 Task: Look for space in Vecsés, Hungary from 6th September, 2023 to 10th September, 2023 for 1 adult in price range Rs.9000 to Rs.17000. Place can be private room with 1  bedroom having 1 bed and 1 bathroom. Property type can be house, flat, guest house, hotel. Booking option can be shelf check-in. Required host language is English.
Action: Mouse moved to (526, 95)
Screenshot: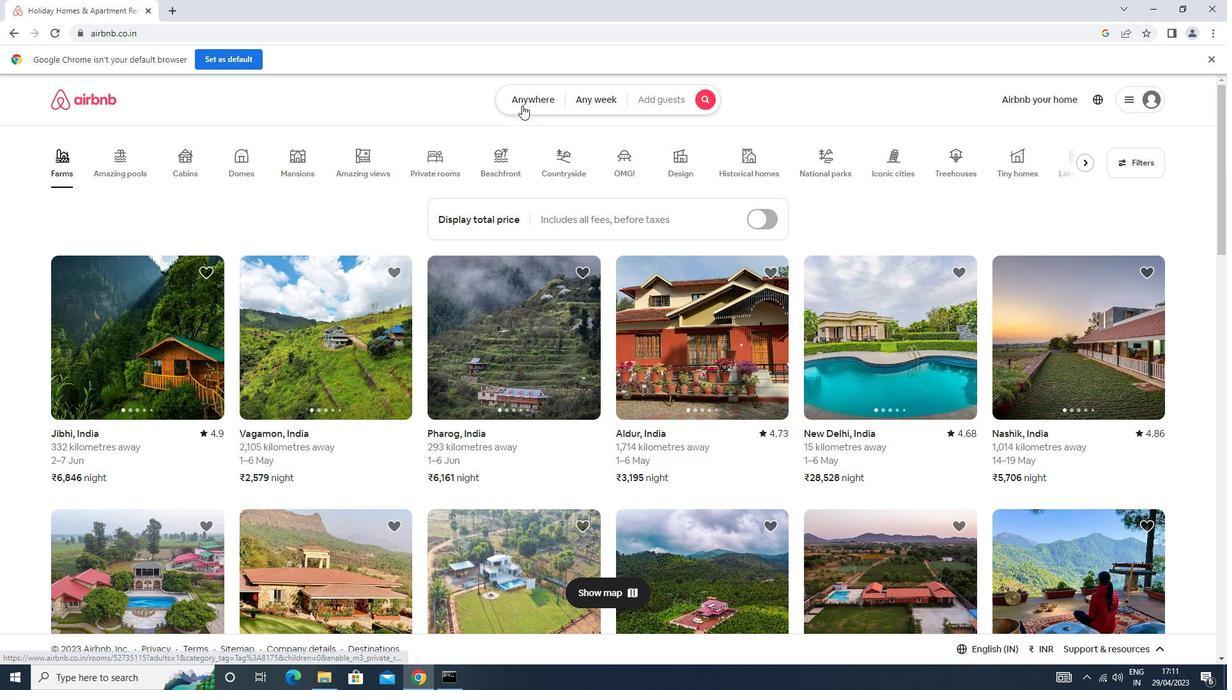 
Action: Mouse pressed left at (526, 95)
Screenshot: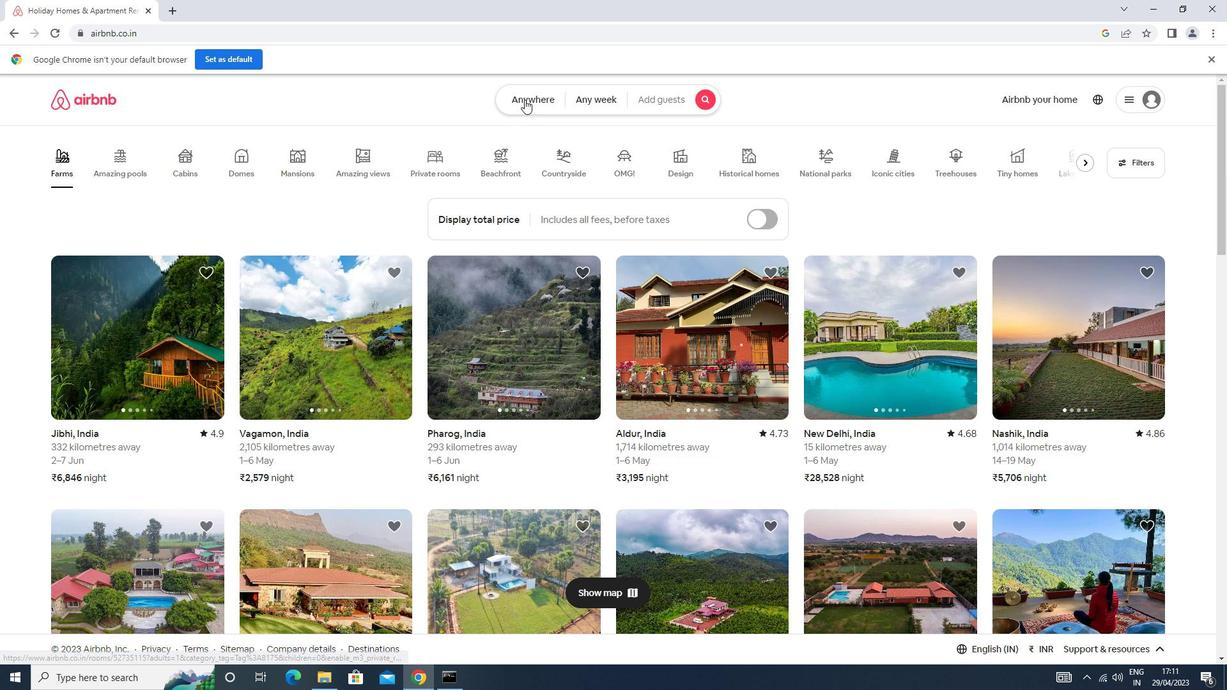
Action: Mouse moved to (496, 155)
Screenshot: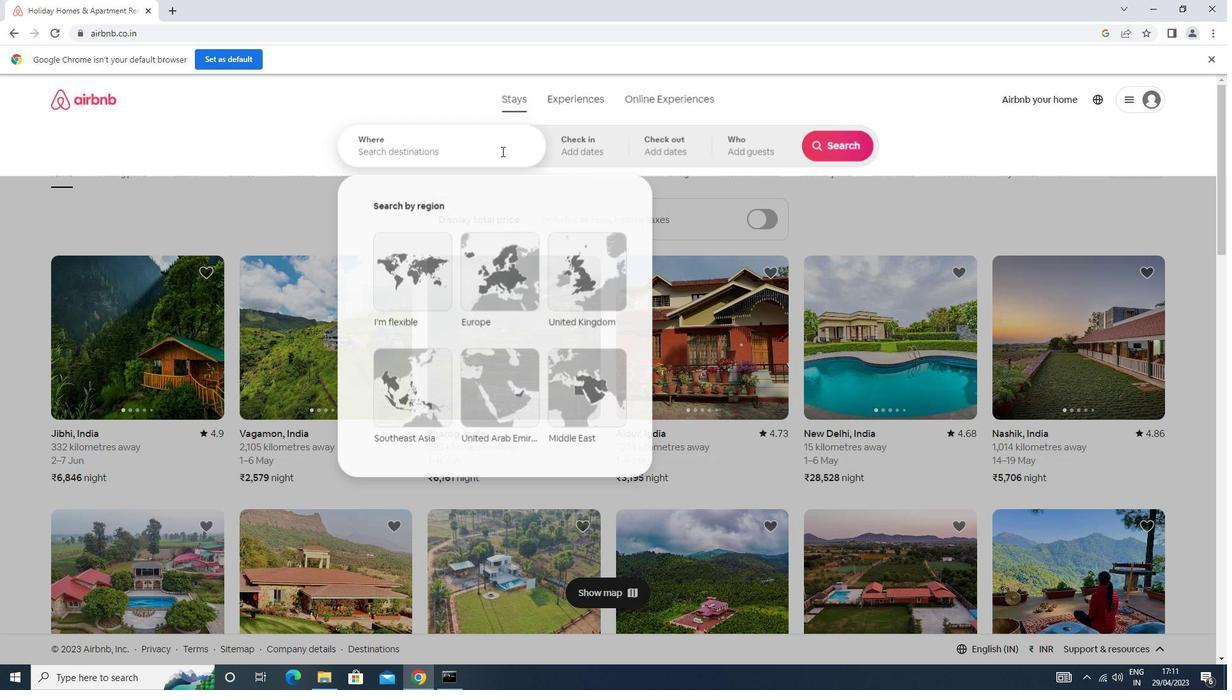 
Action: Mouse pressed left at (496, 155)
Screenshot: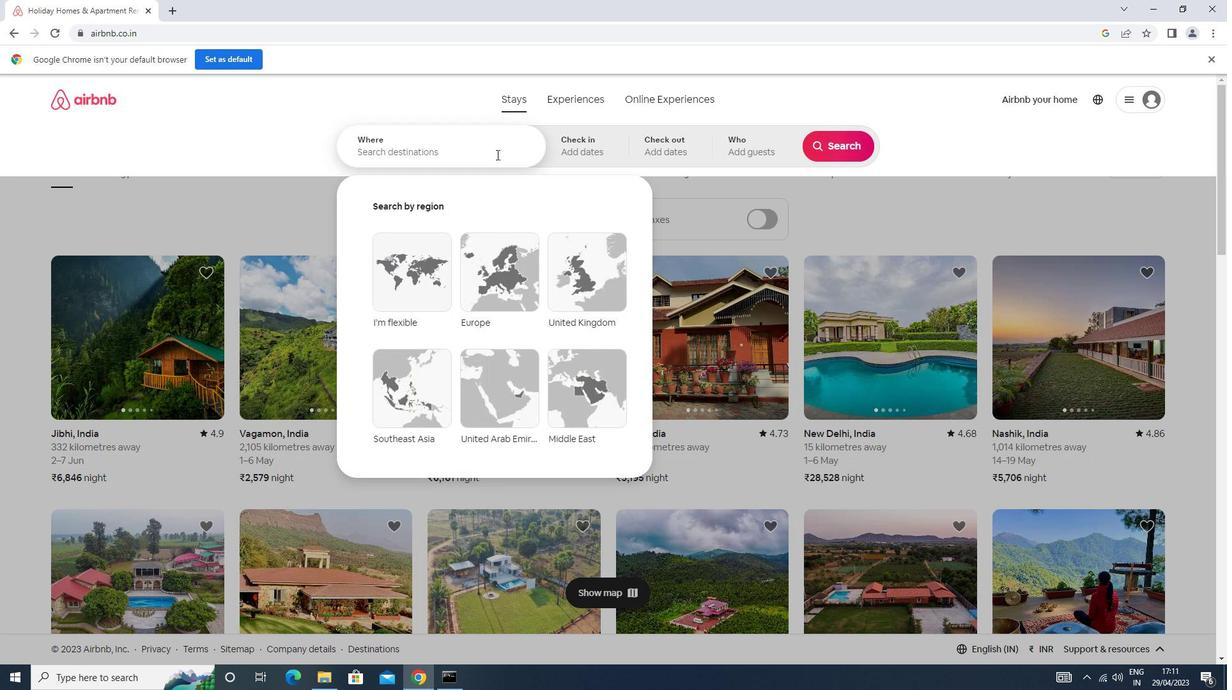 
Action: Key pressed vecses<Key.enter>
Screenshot: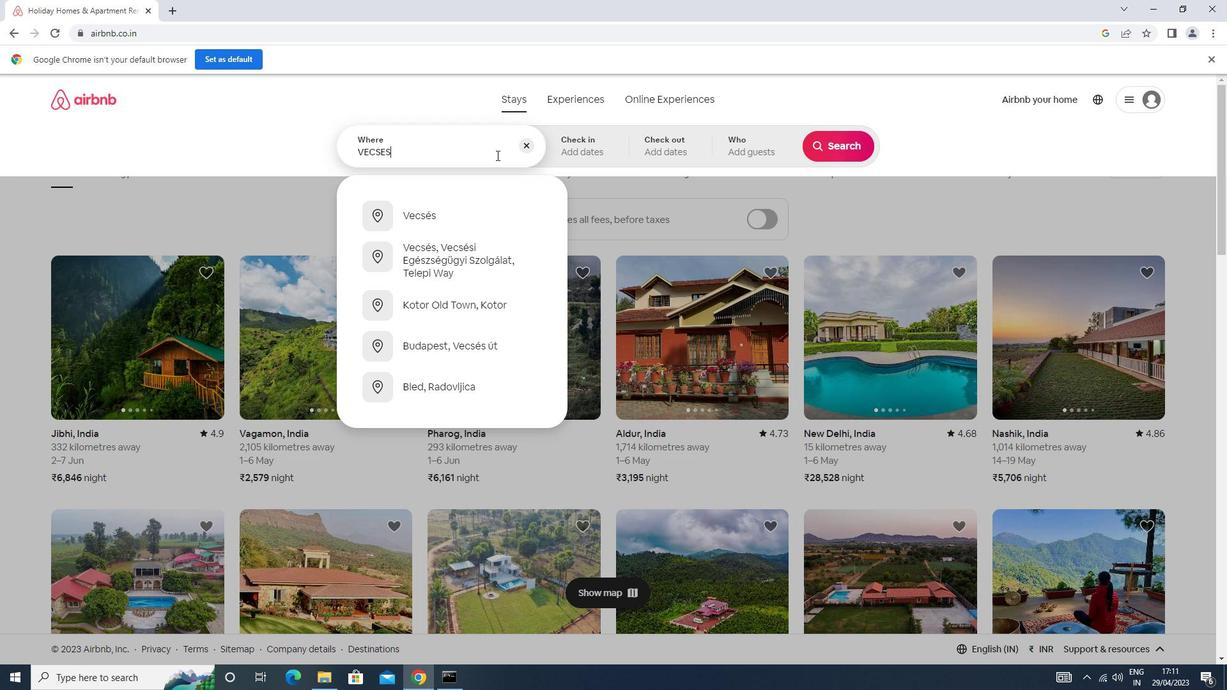
Action: Mouse moved to (838, 242)
Screenshot: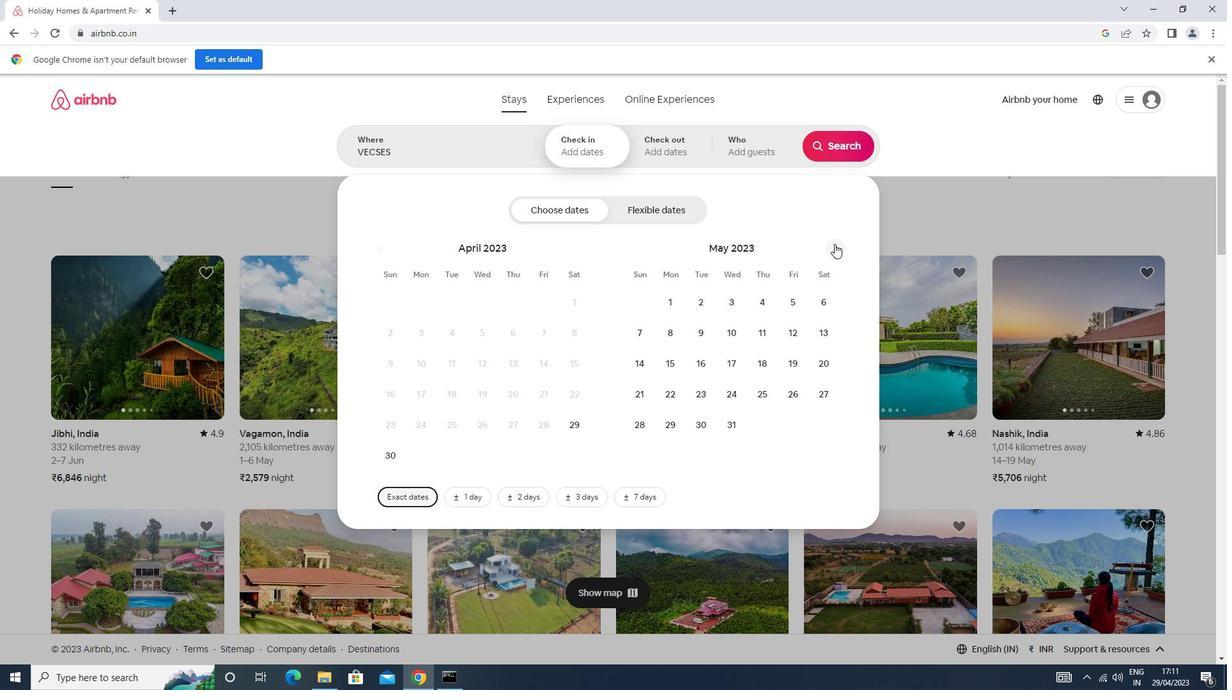 
Action: Mouse pressed left at (838, 242)
Screenshot: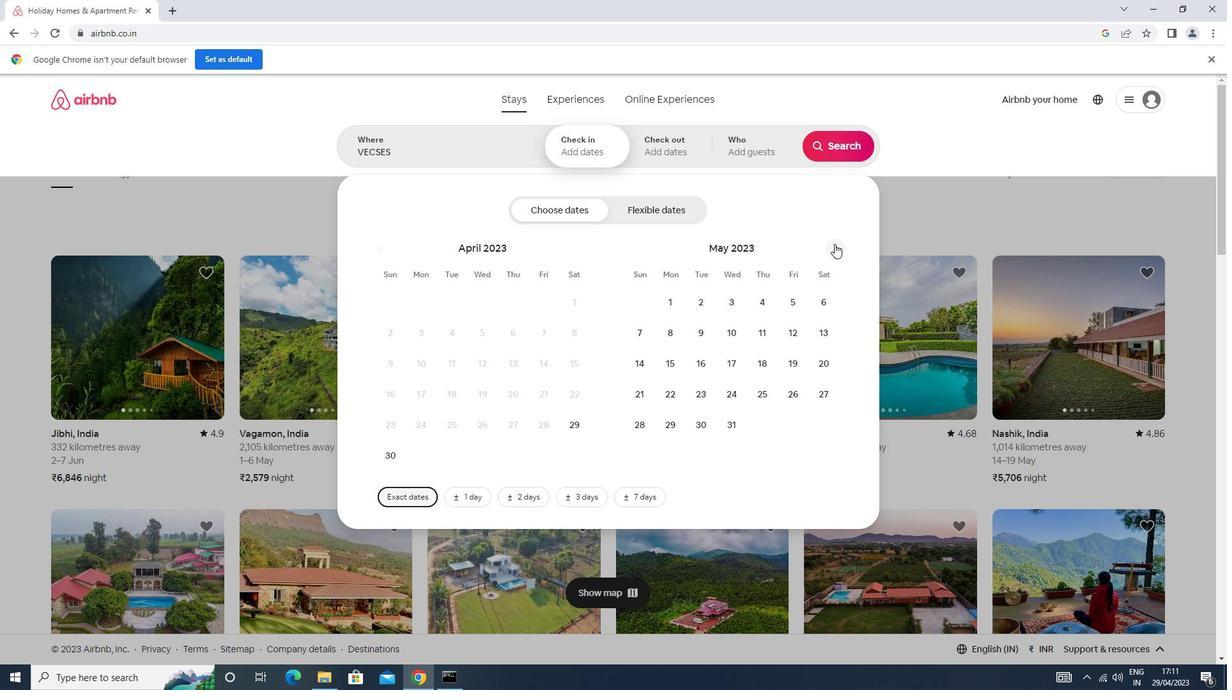 
Action: Mouse moved to (838, 242)
Screenshot: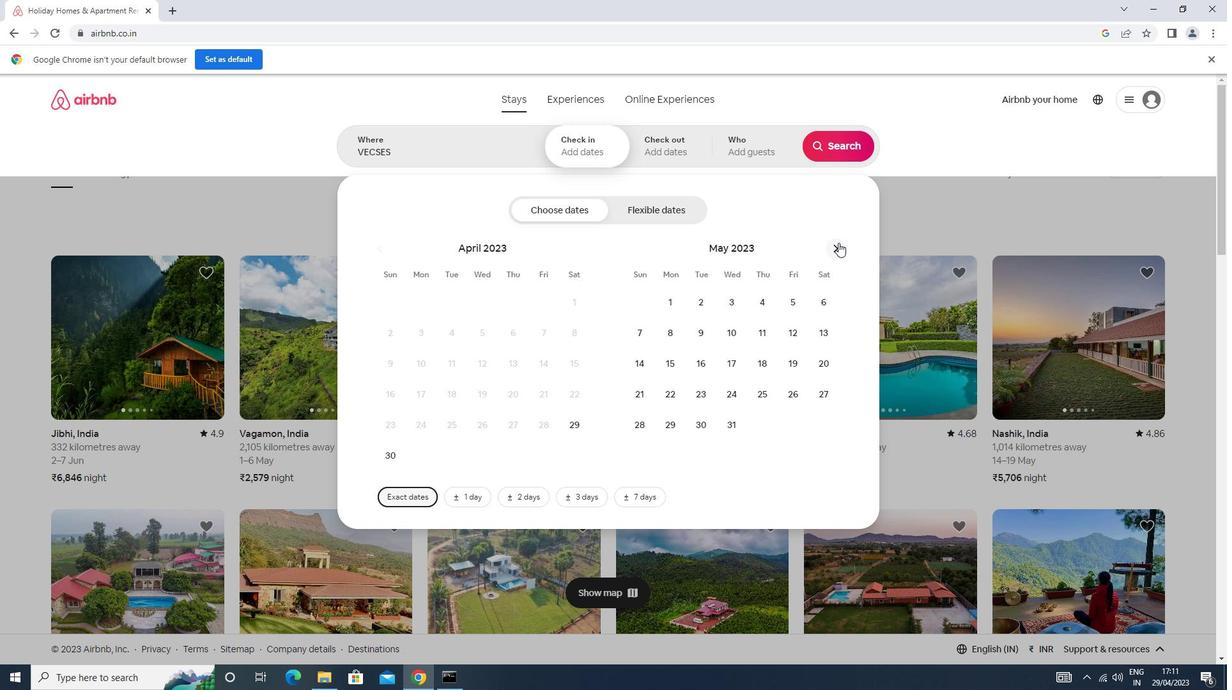 
Action: Mouse pressed left at (838, 242)
Screenshot: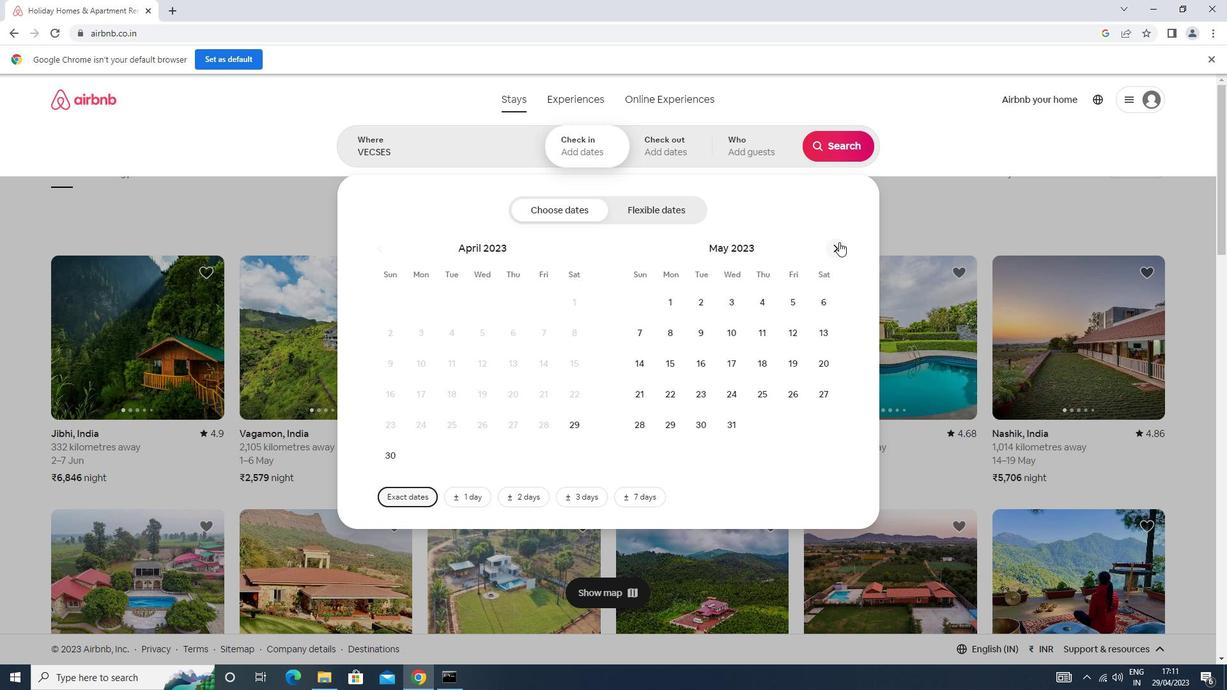 
Action: Mouse moved to (837, 242)
Screenshot: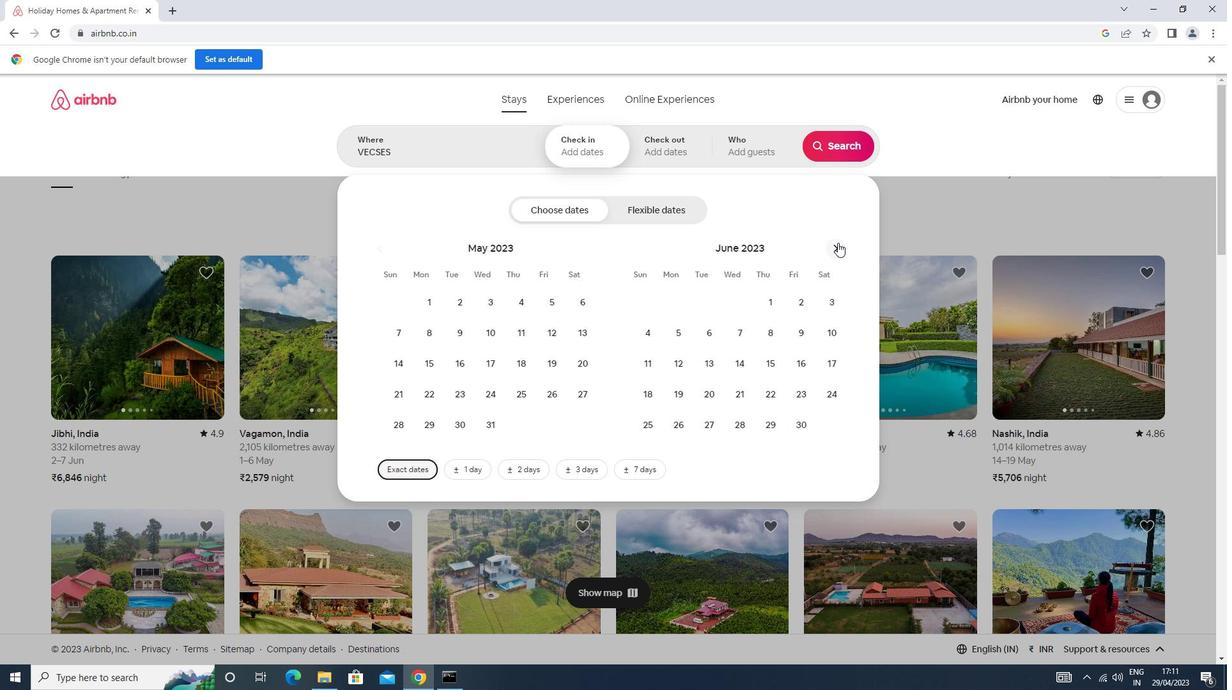 
Action: Mouse pressed left at (837, 242)
Screenshot: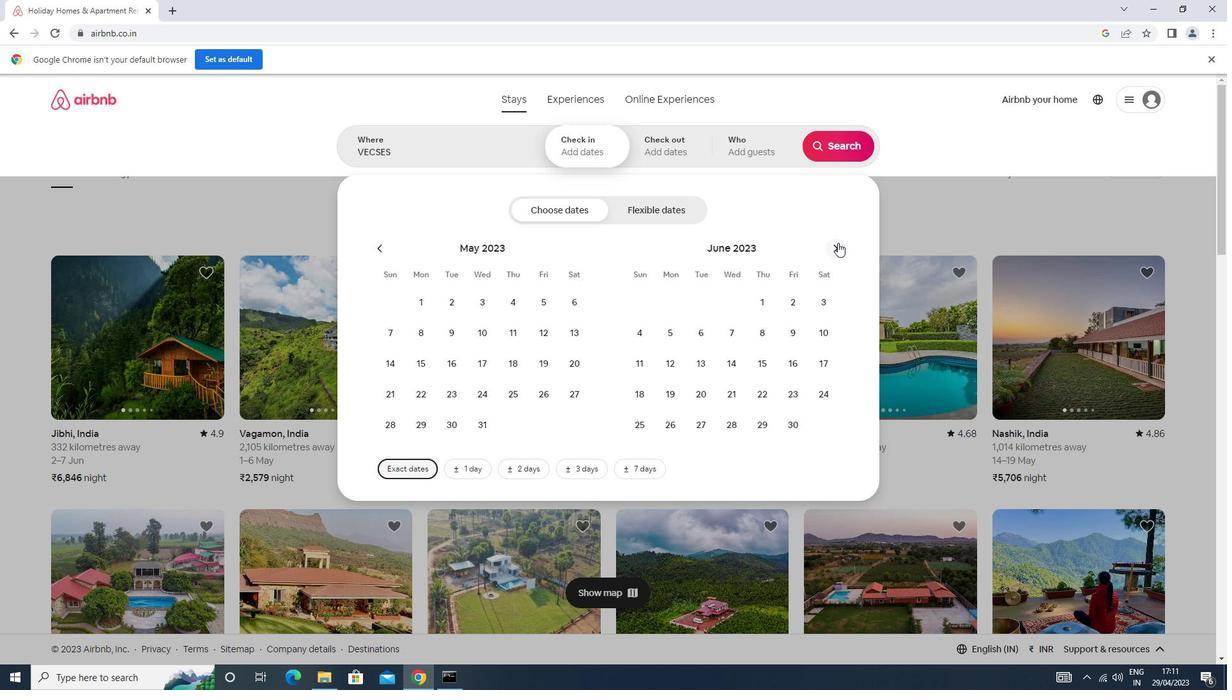 
Action: Mouse pressed left at (837, 242)
Screenshot: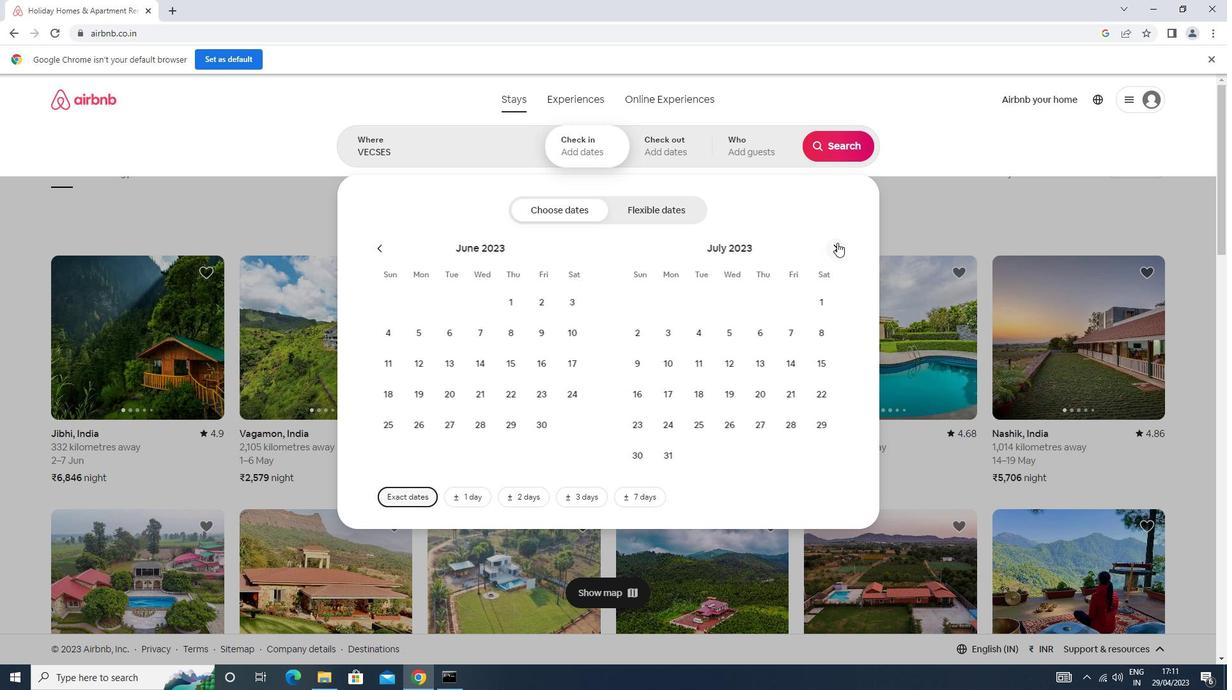 
Action: Mouse moved to (733, 331)
Screenshot: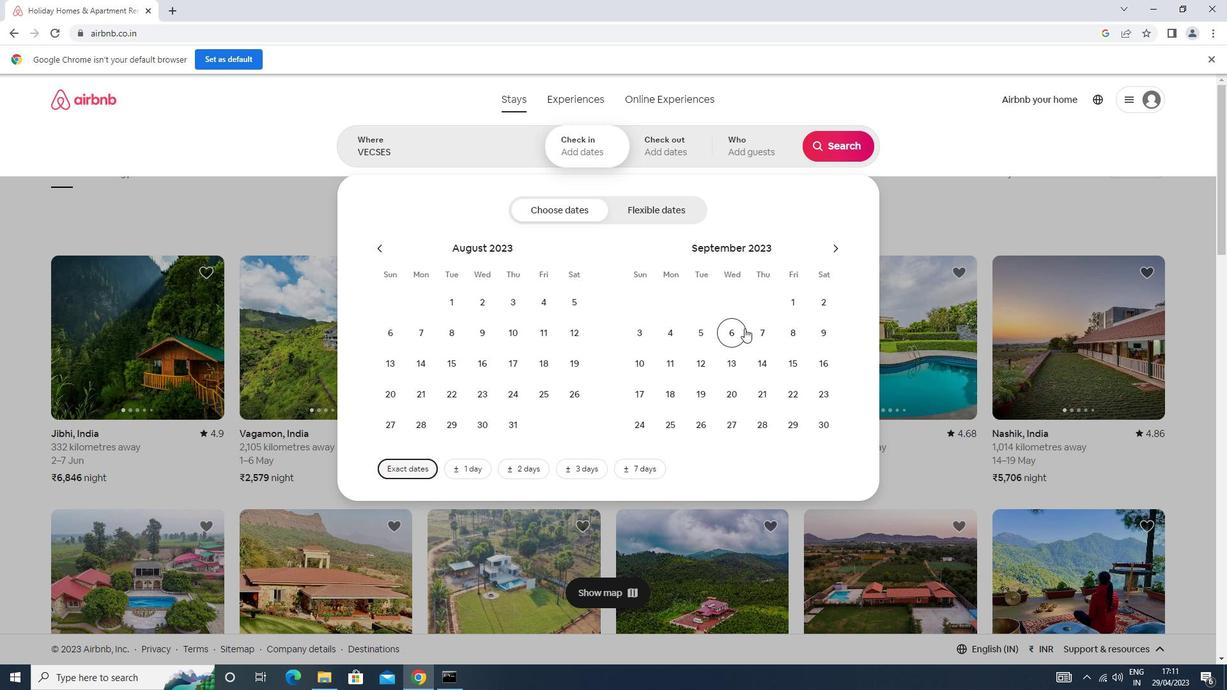 
Action: Mouse pressed left at (733, 331)
Screenshot: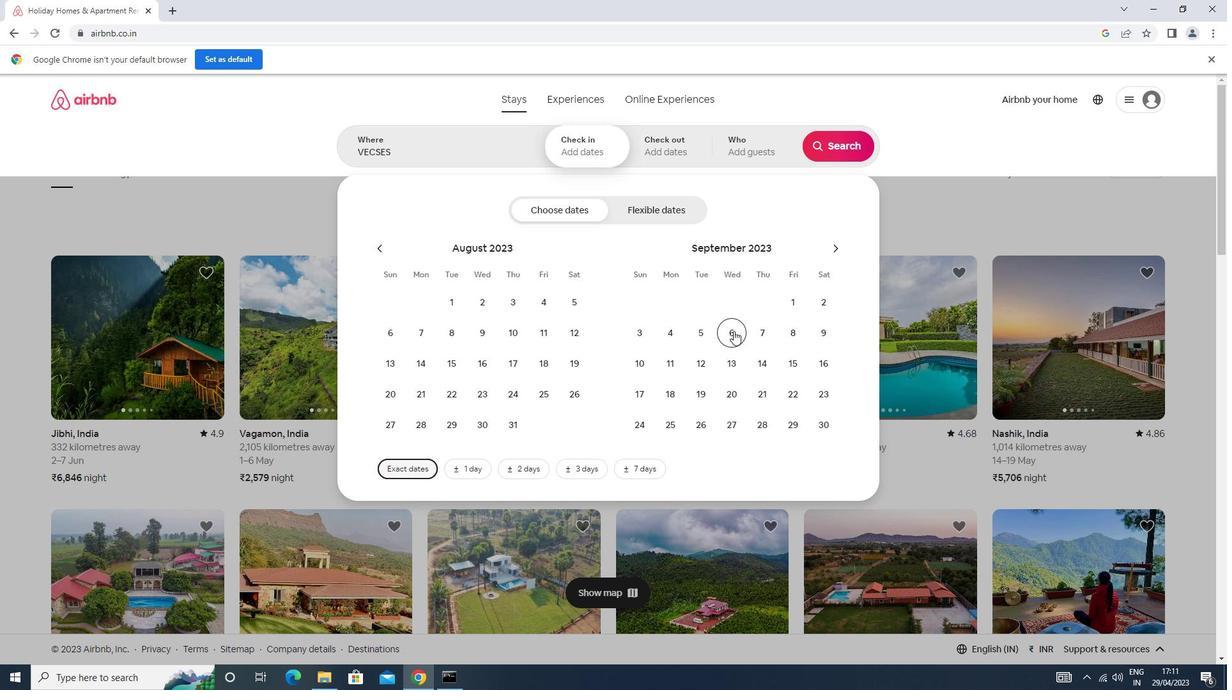 
Action: Mouse moved to (648, 364)
Screenshot: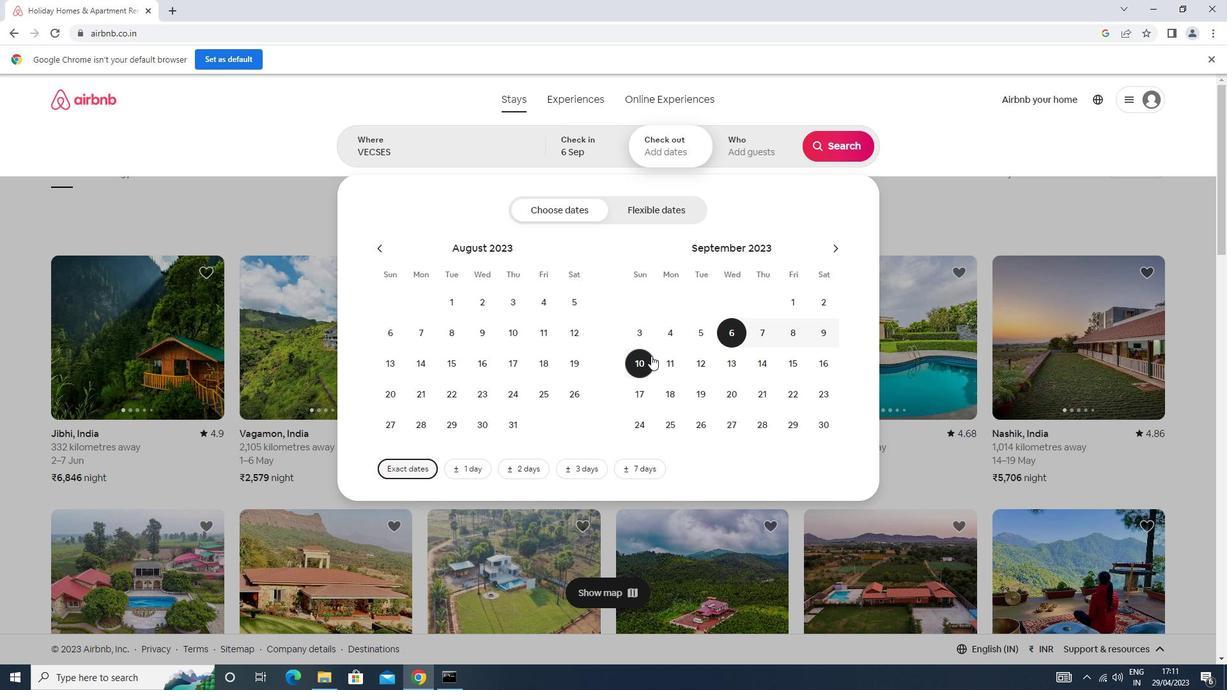 
Action: Mouse pressed left at (648, 364)
Screenshot: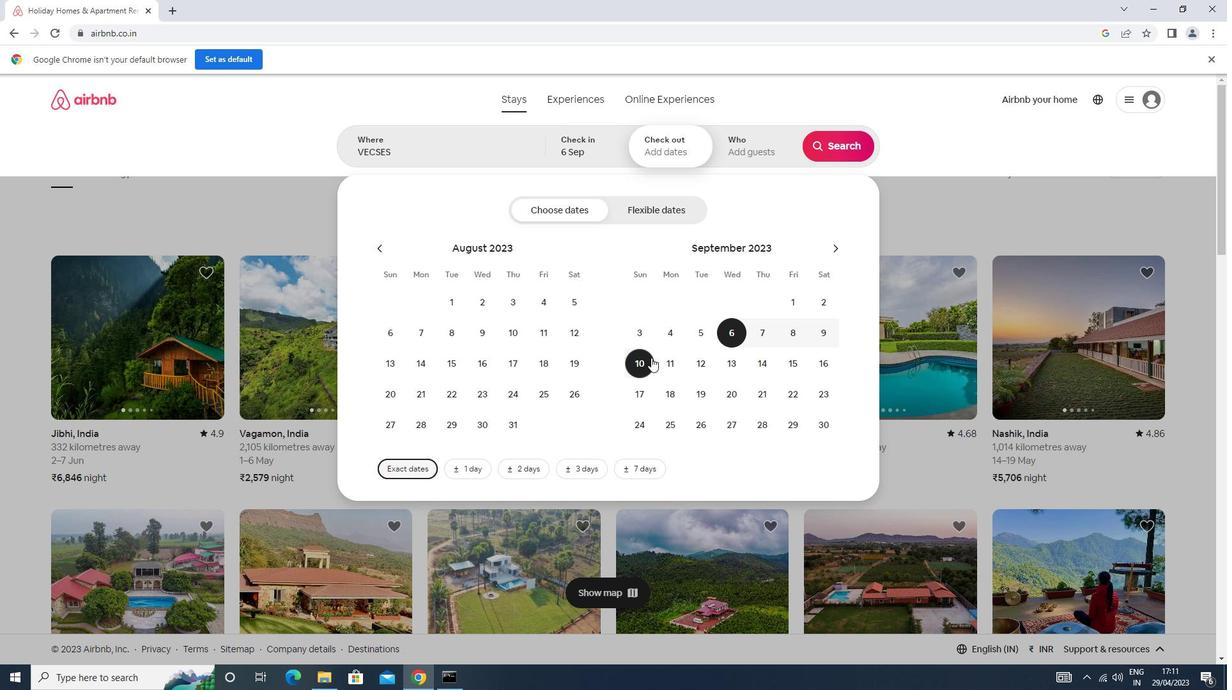 
Action: Mouse moved to (741, 153)
Screenshot: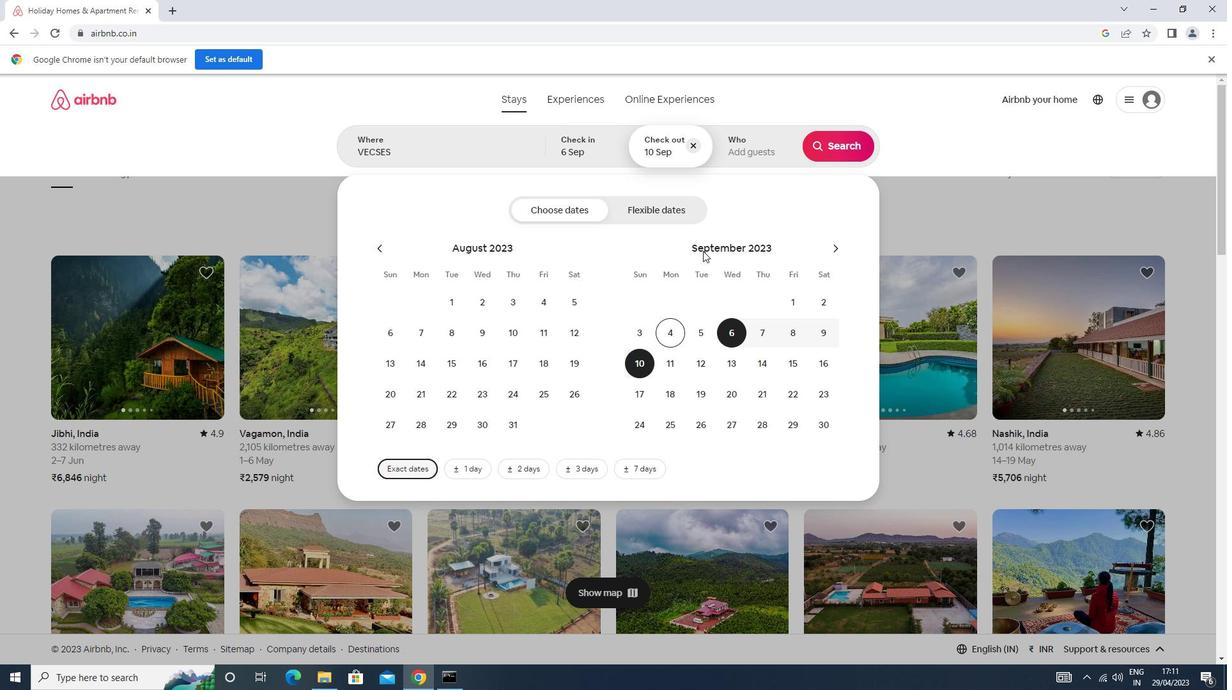 
Action: Mouse pressed left at (741, 153)
Screenshot: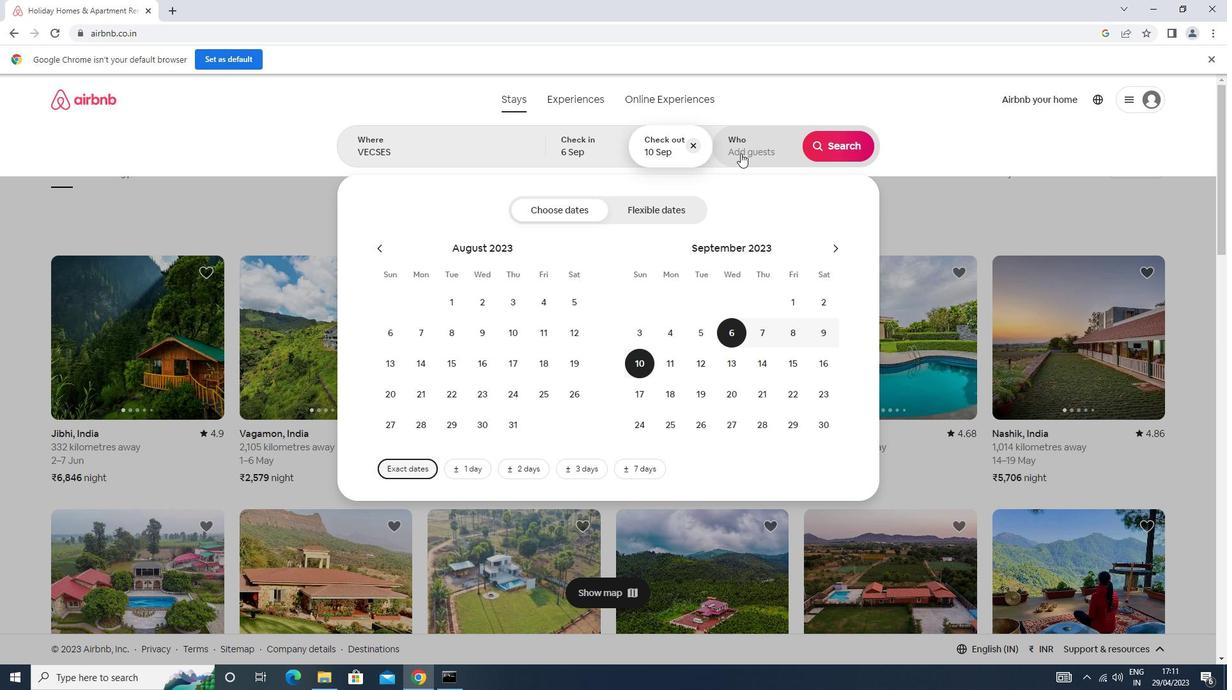 
Action: Mouse moved to (841, 210)
Screenshot: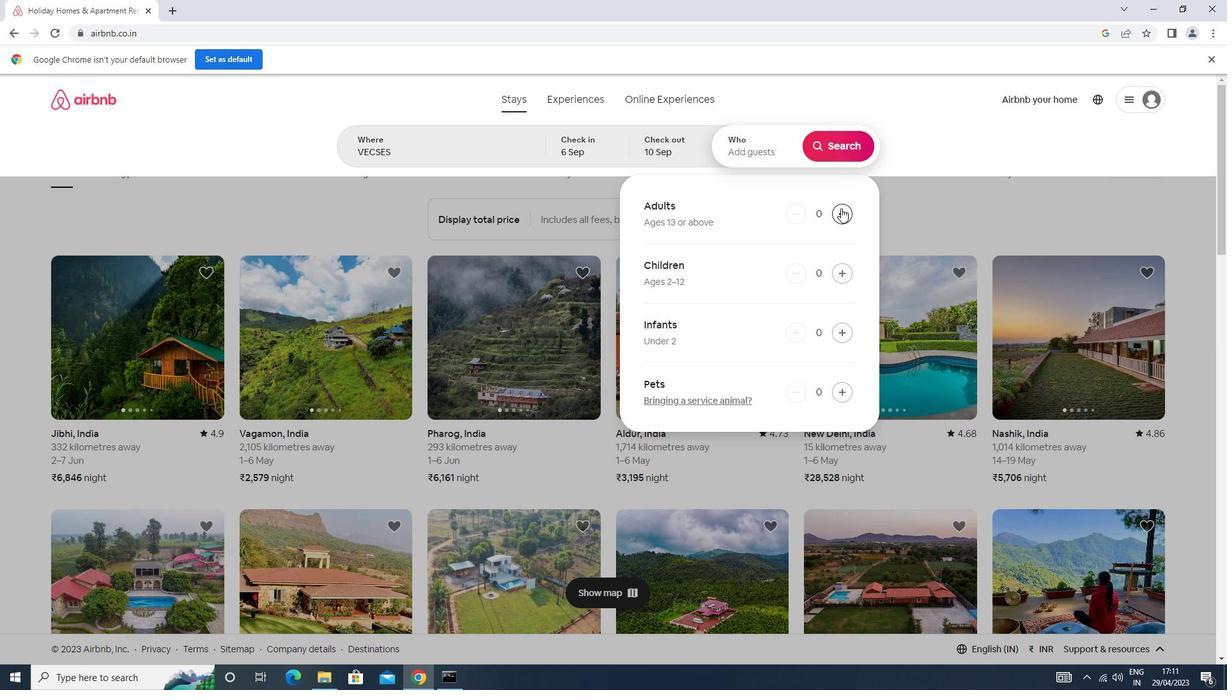 
Action: Mouse pressed left at (841, 210)
Screenshot: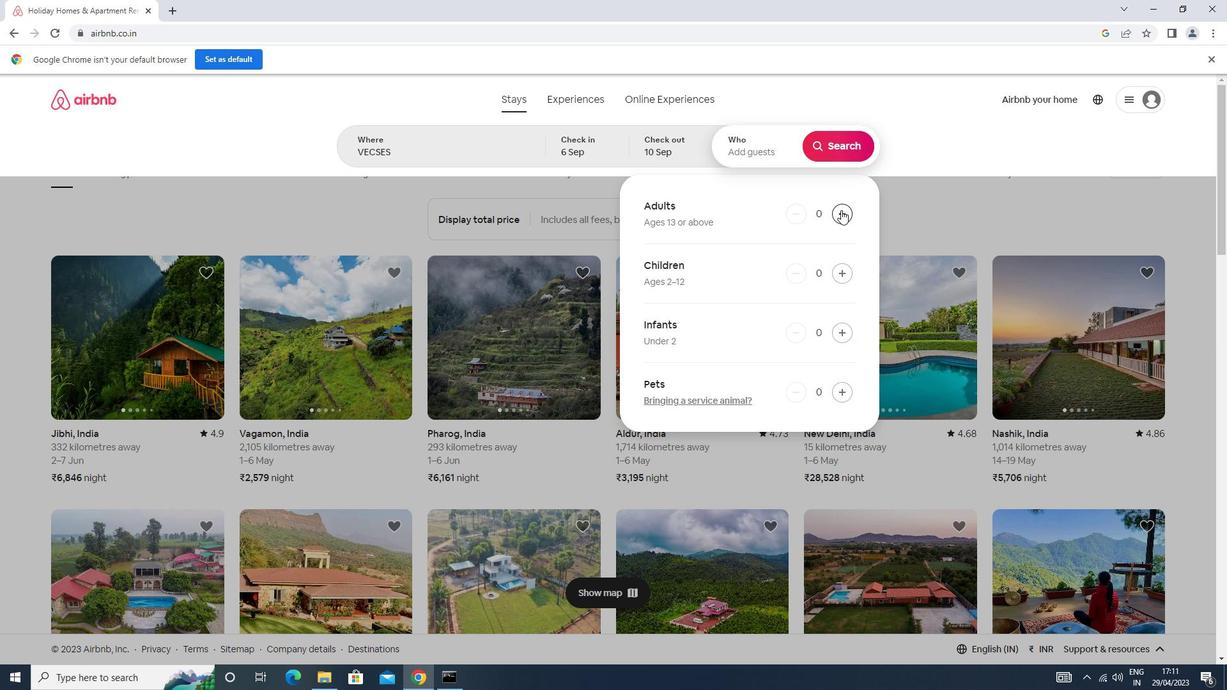 
Action: Mouse moved to (826, 138)
Screenshot: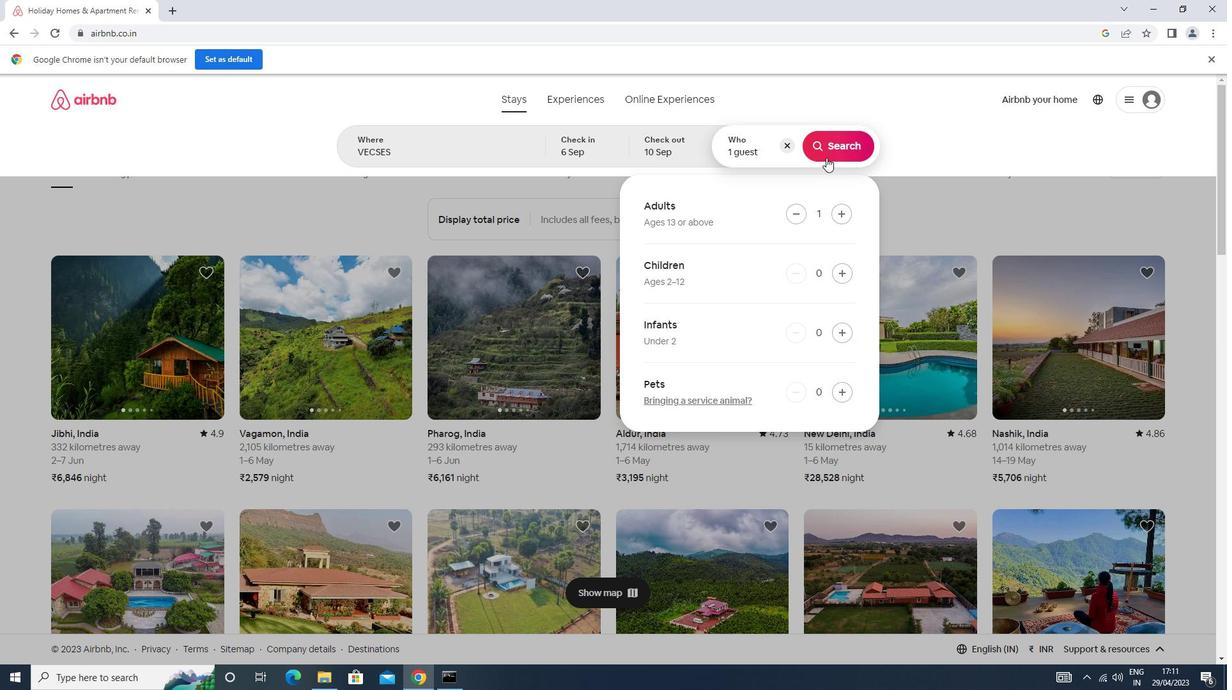 
Action: Mouse pressed left at (826, 138)
Screenshot: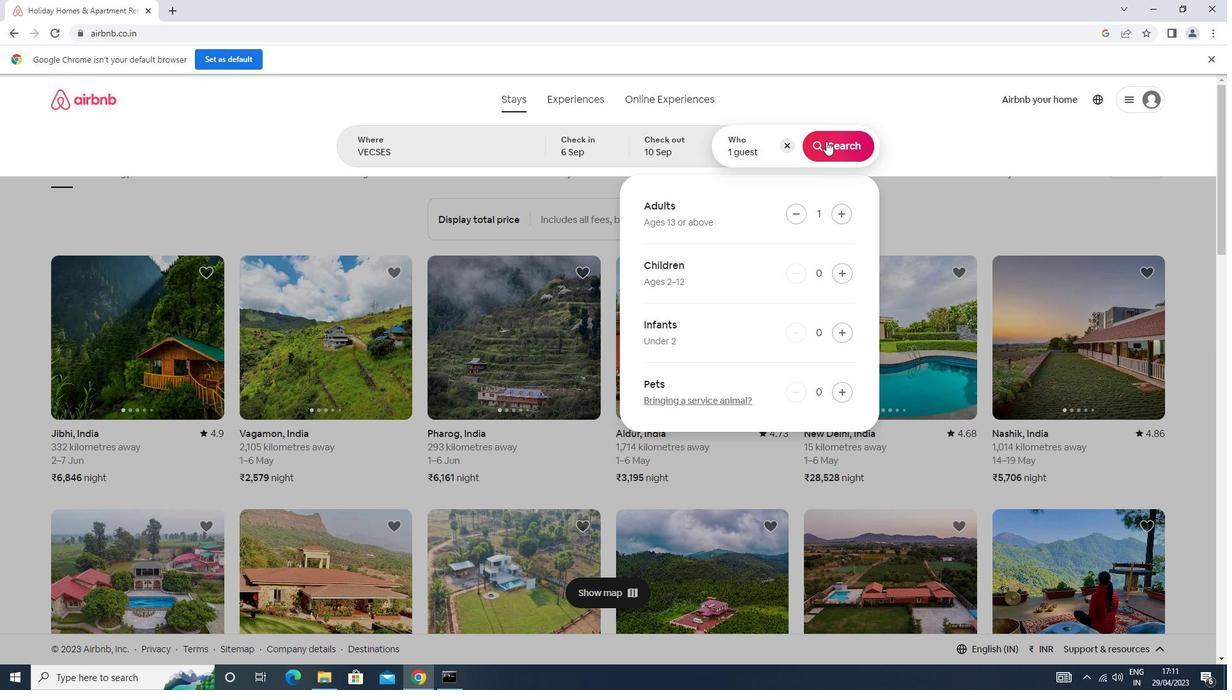 
Action: Mouse moved to (1166, 152)
Screenshot: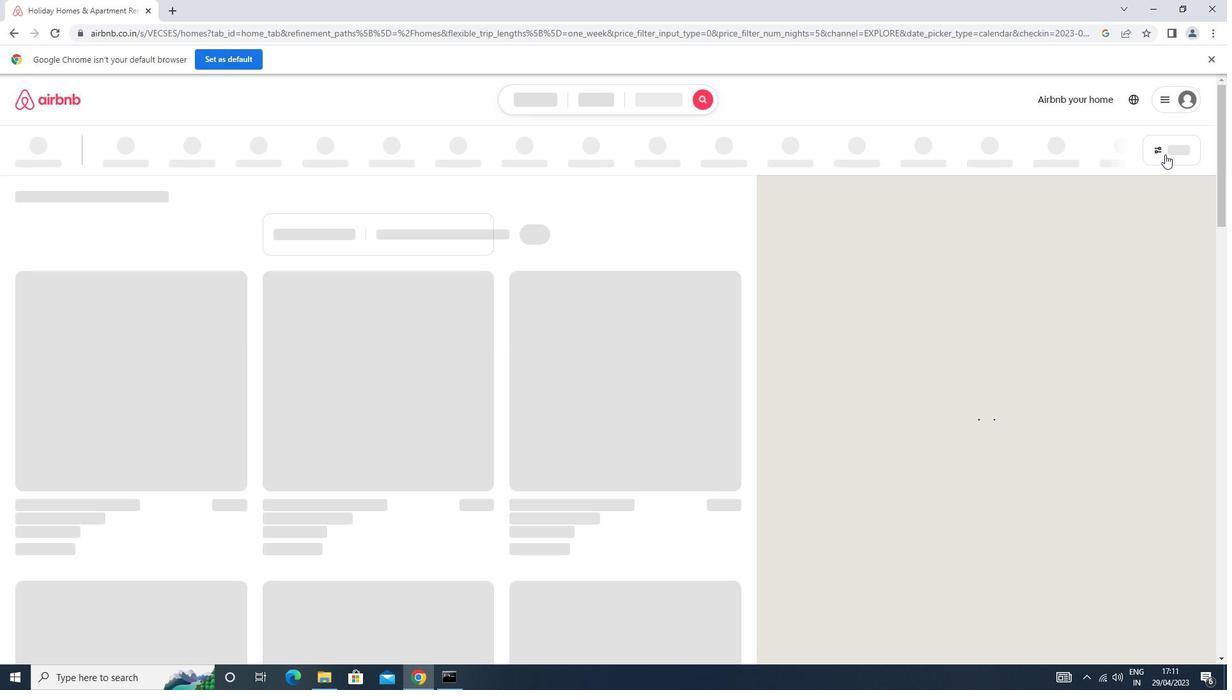 
Action: Mouse pressed left at (1166, 152)
Screenshot: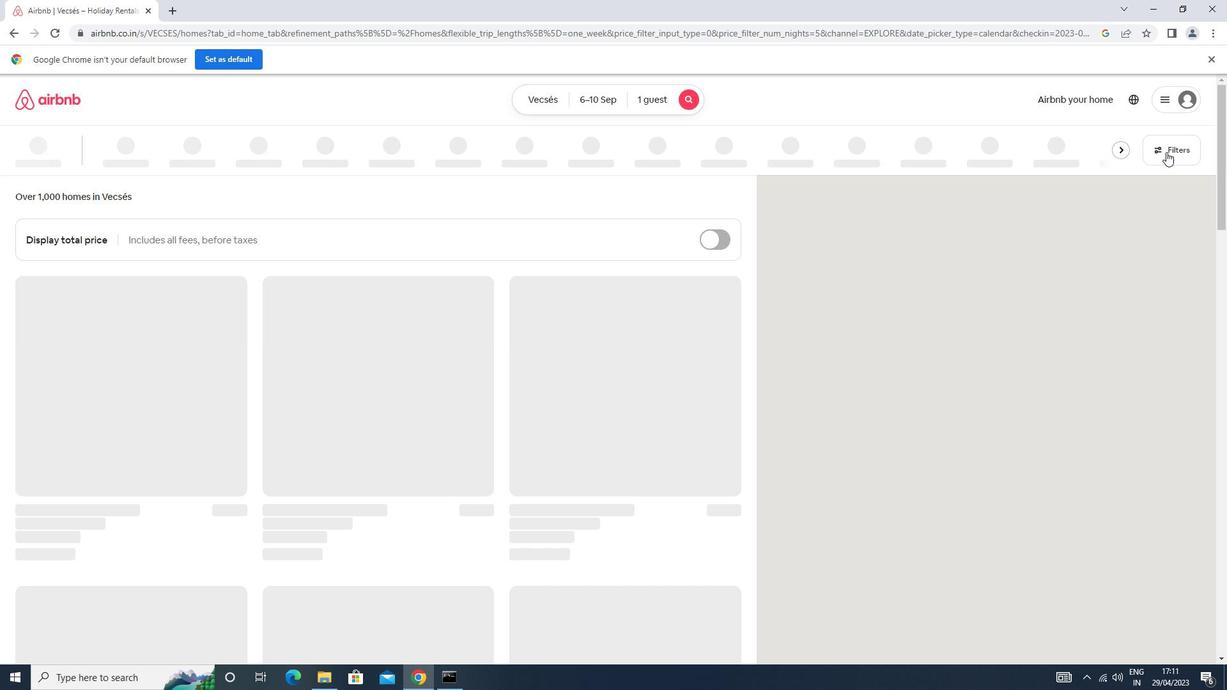 
Action: Mouse moved to (545, 305)
Screenshot: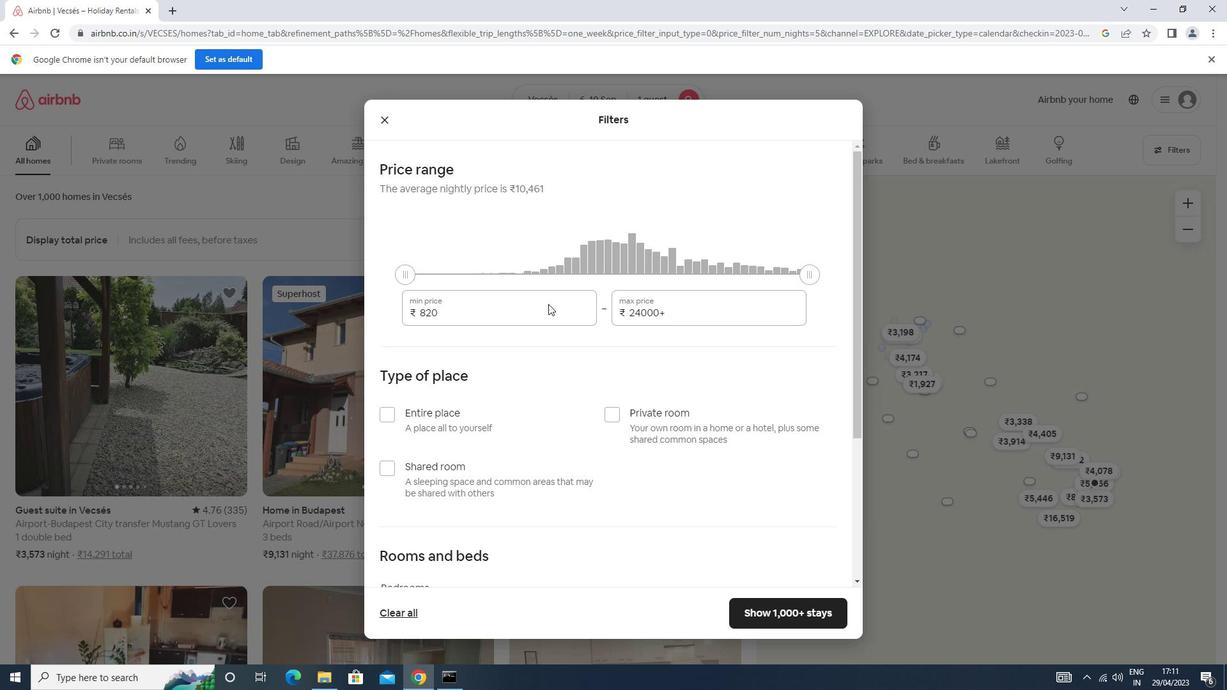 
Action: Mouse pressed left at (545, 305)
Screenshot: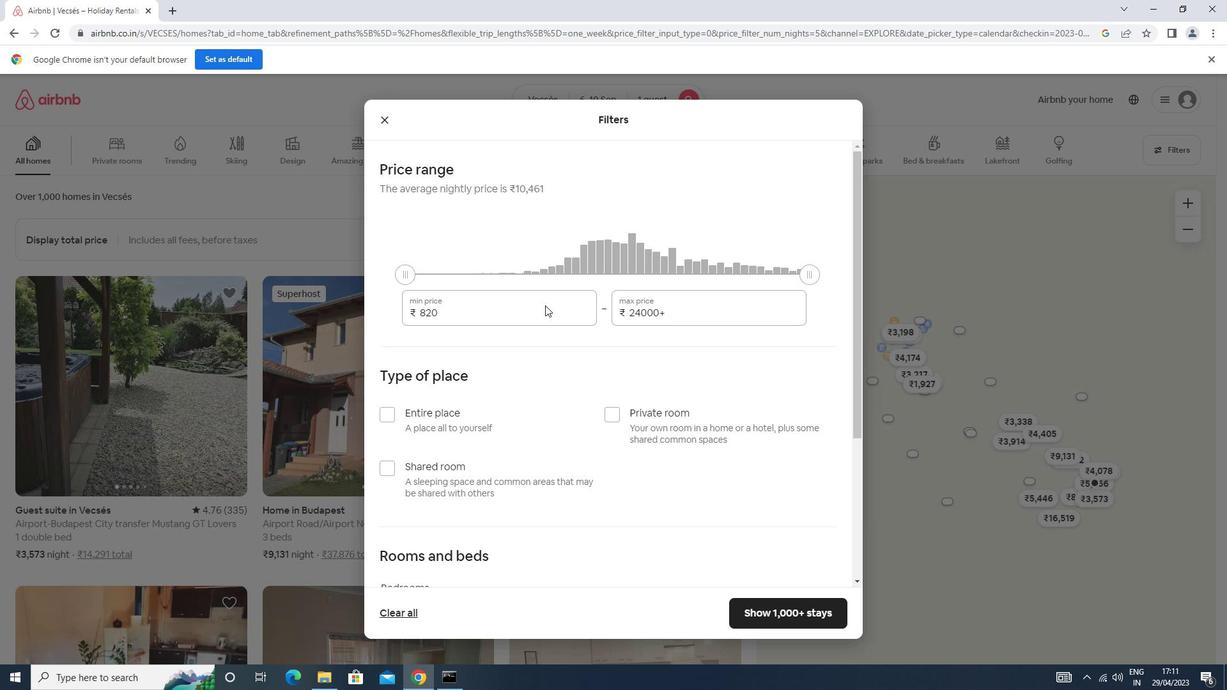 
Action: Mouse moved to (541, 305)
Screenshot: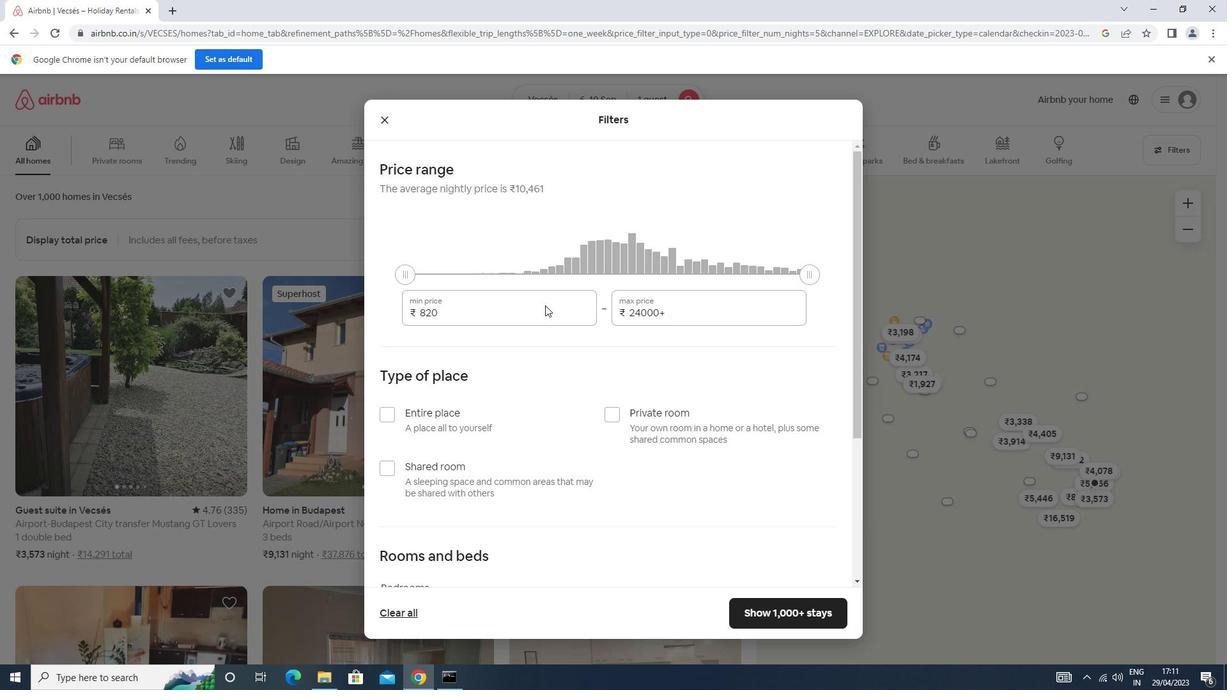 
Action: Key pressed <Key.backspace><Key.backspace><Key.backspace><Key.backspace><Key.backspace><Key.backspace><Key.backspace><Key.backspace>9000<Key.tab>17000
Screenshot: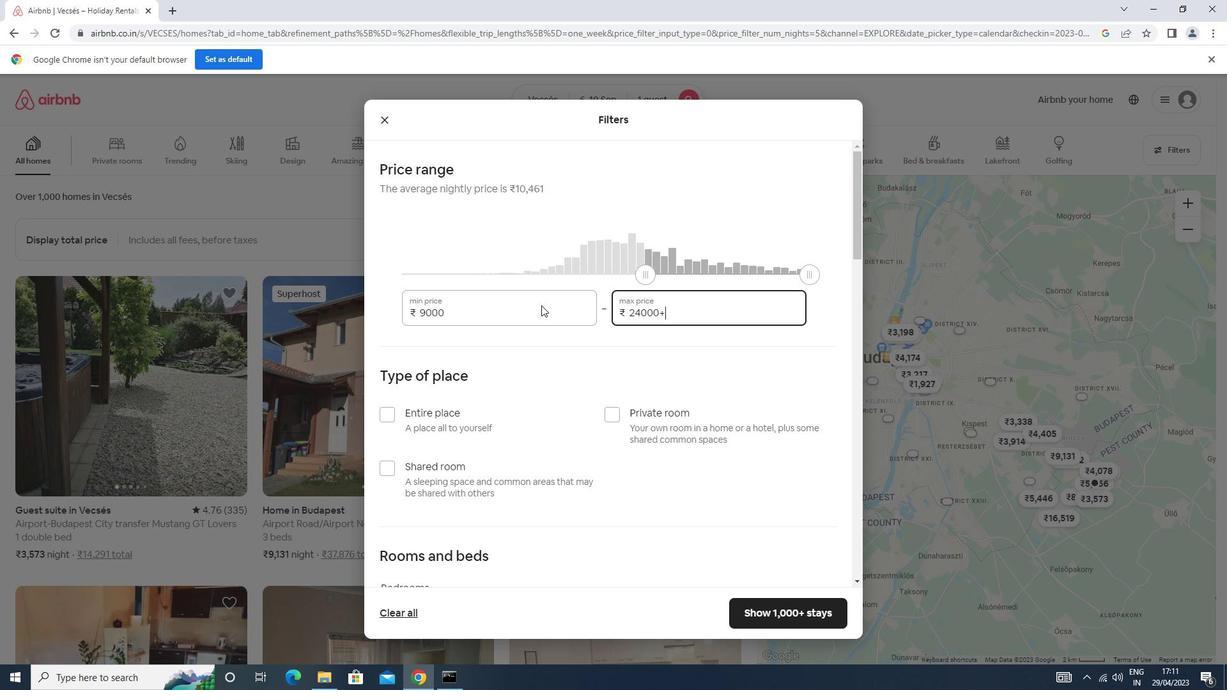 
Action: Mouse moved to (615, 412)
Screenshot: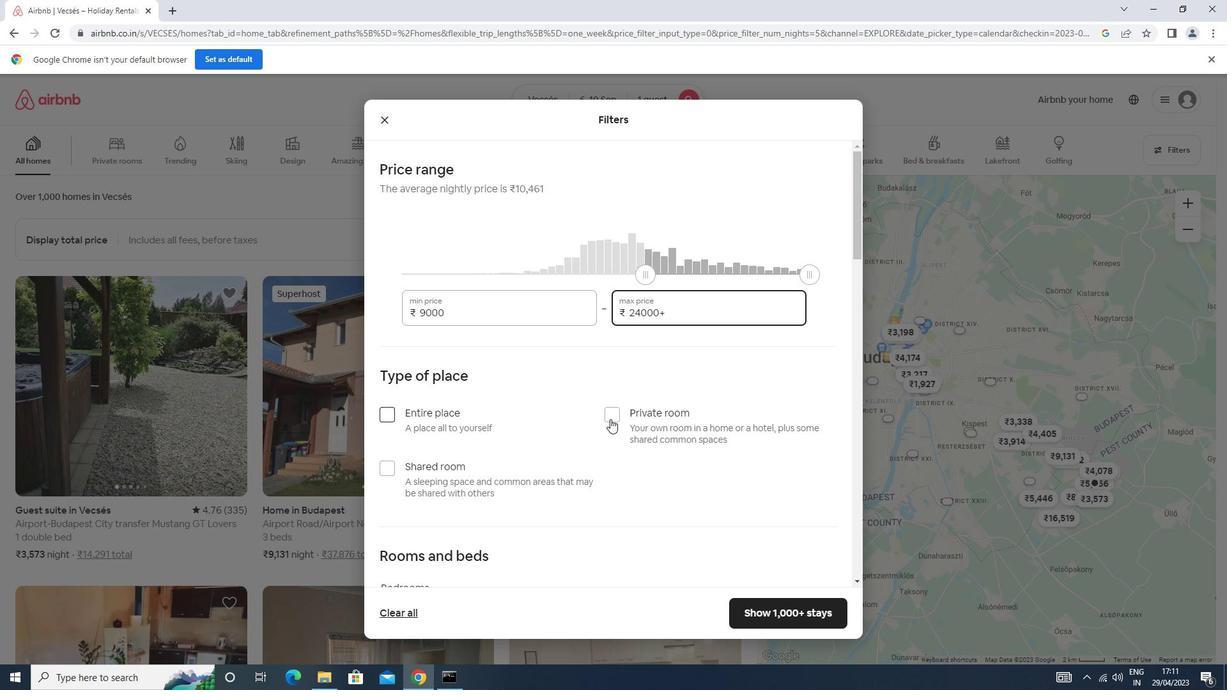 
Action: Mouse pressed left at (615, 412)
Screenshot: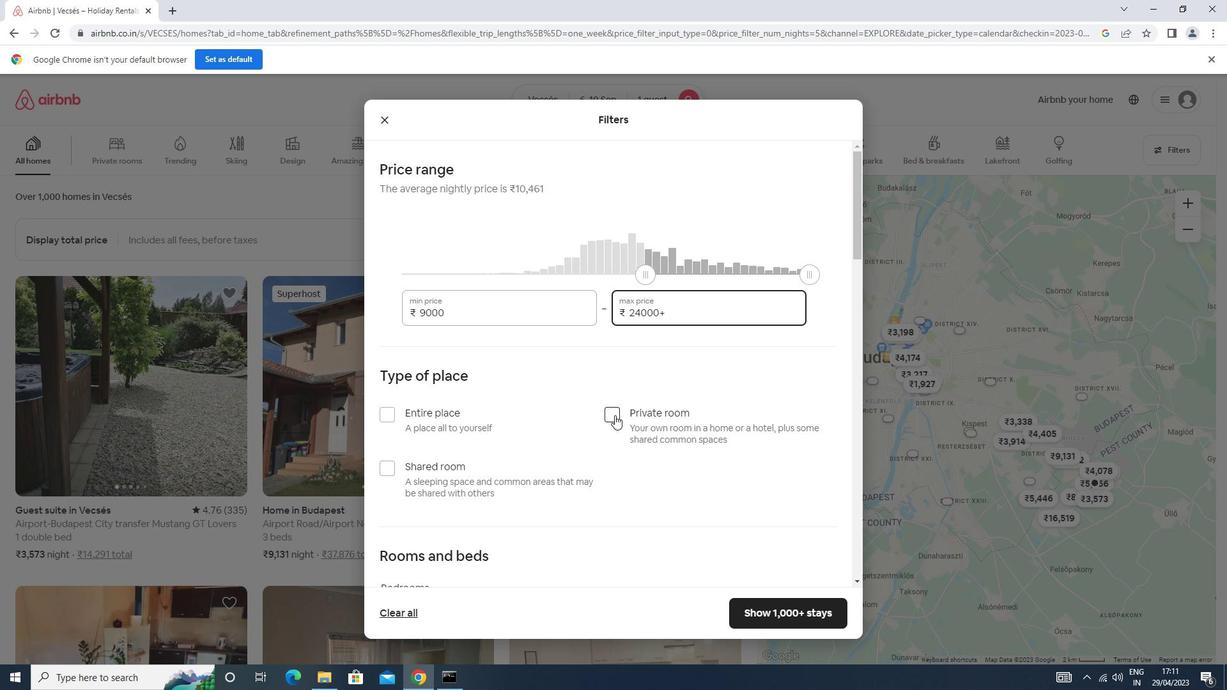 
Action: Mouse scrolled (615, 411) with delta (0, 0)
Screenshot: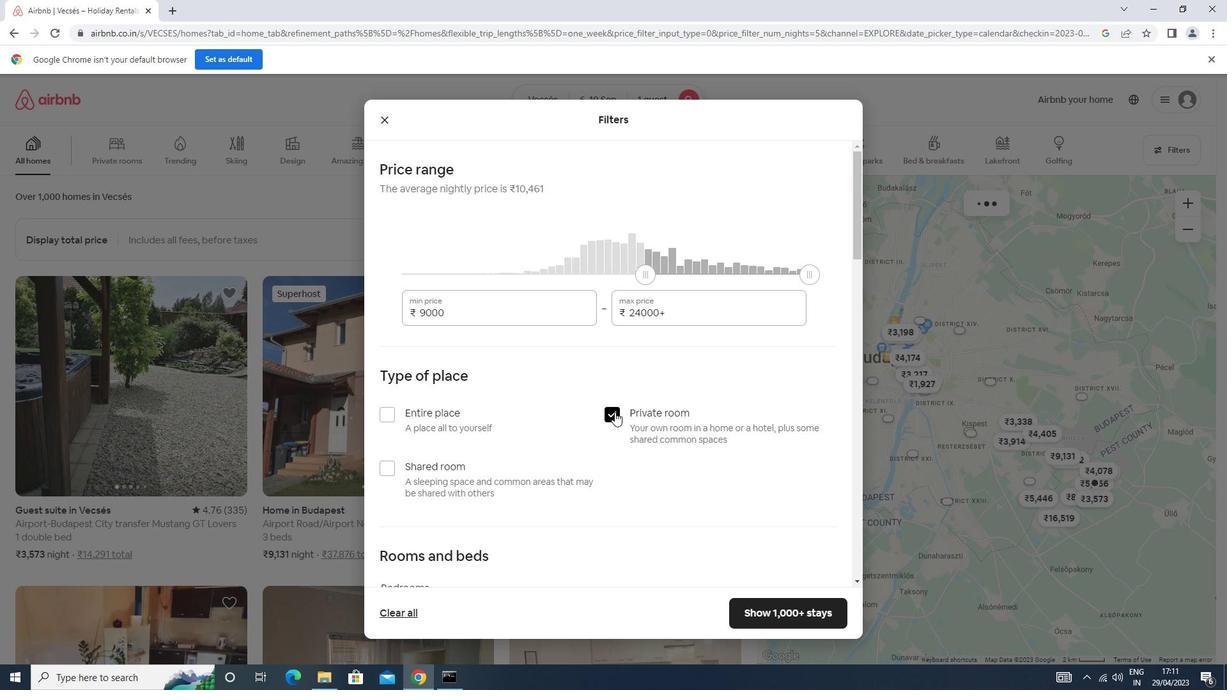 
Action: Mouse scrolled (615, 411) with delta (0, 0)
Screenshot: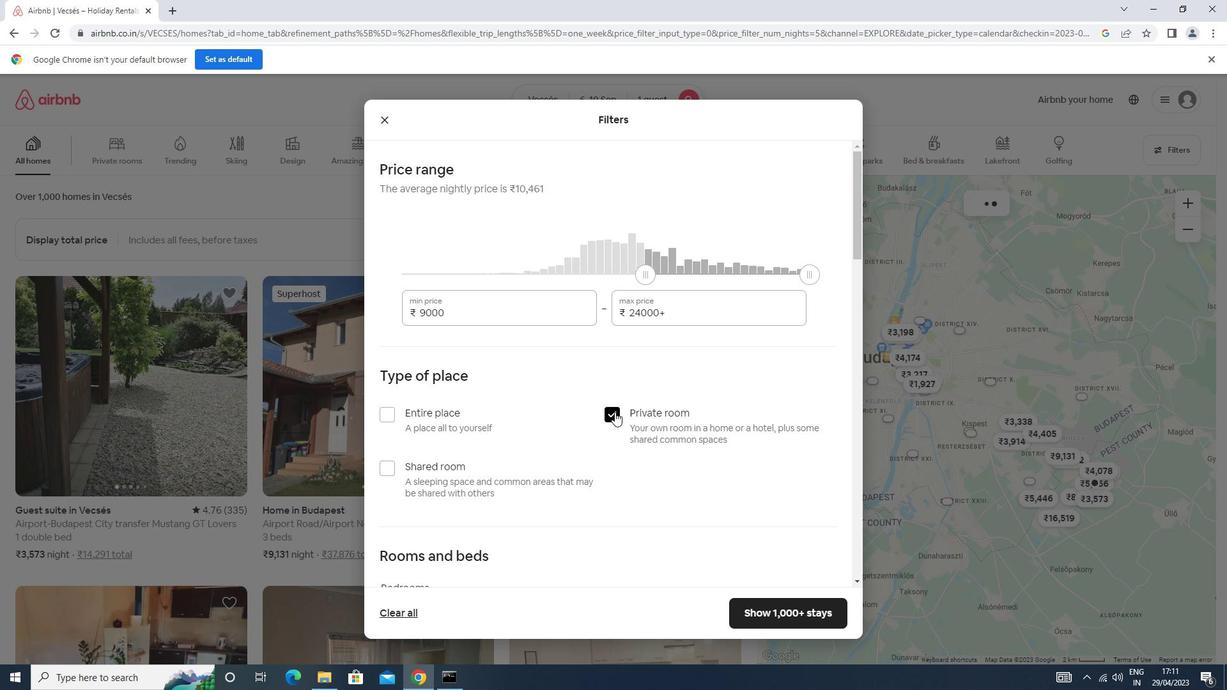 
Action: Mouse scrolled (615, 411) with delta (0, 0)
Screenshot: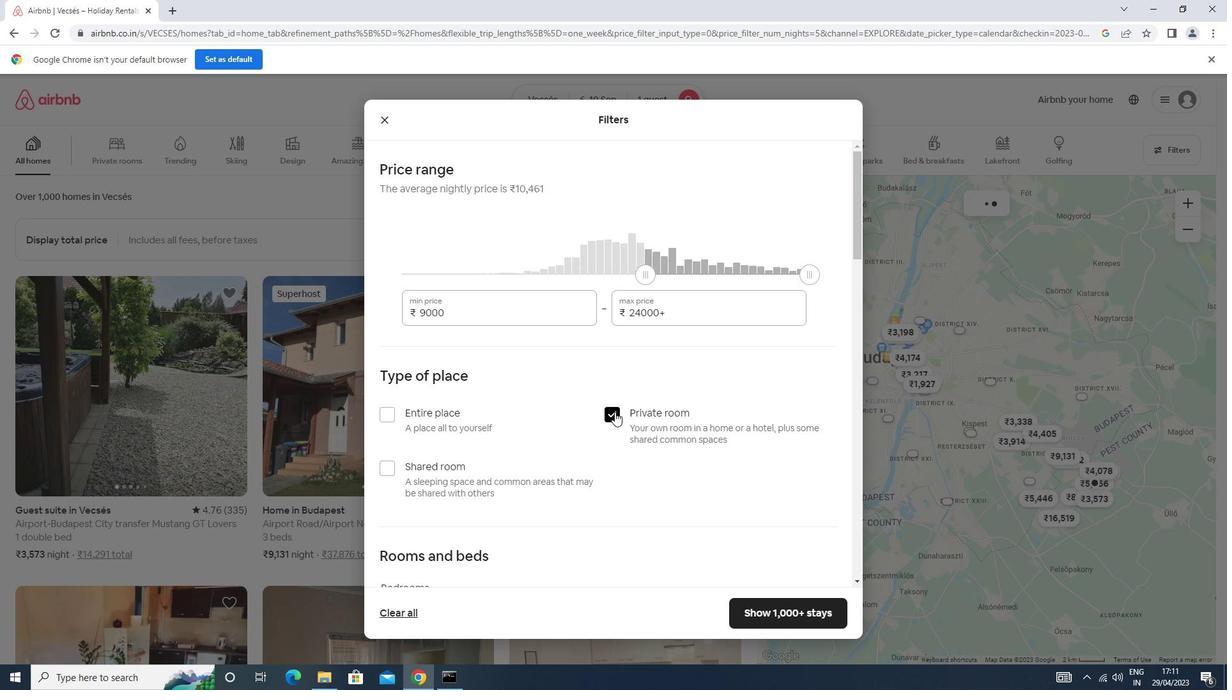 
Action: Mouse scrolled (615, 411) with delta (0, 0)
Screenshot: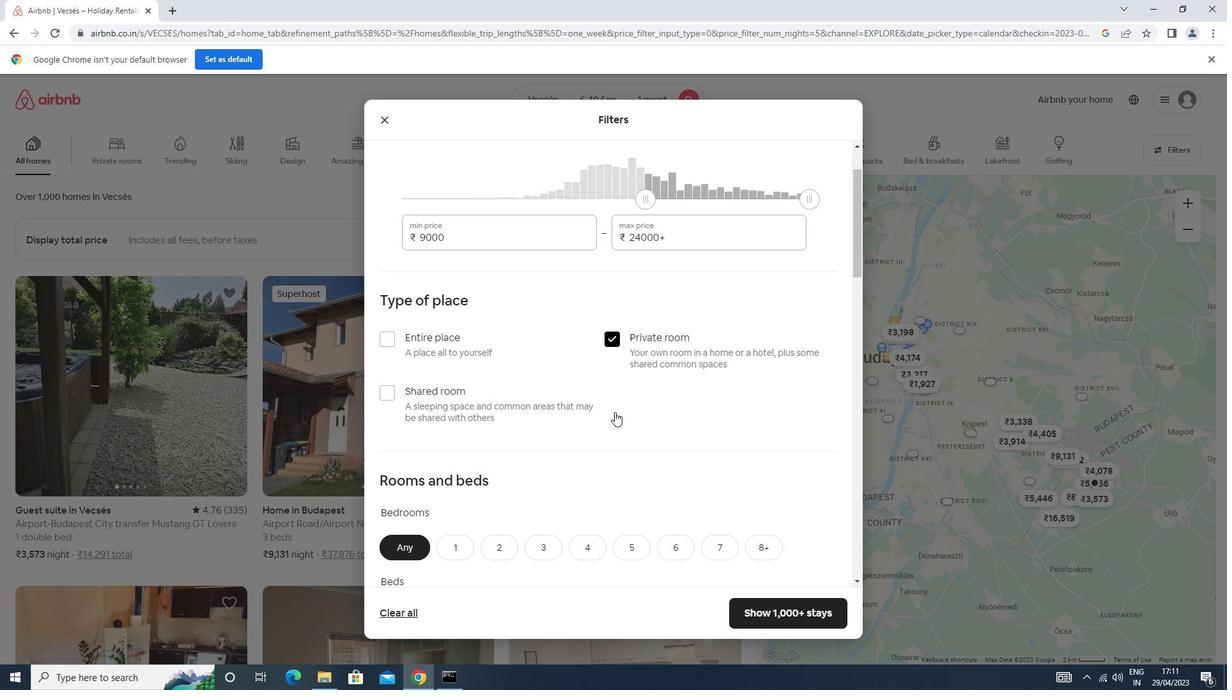 
Action: Mouse moved to (458, 371)
Screenshot: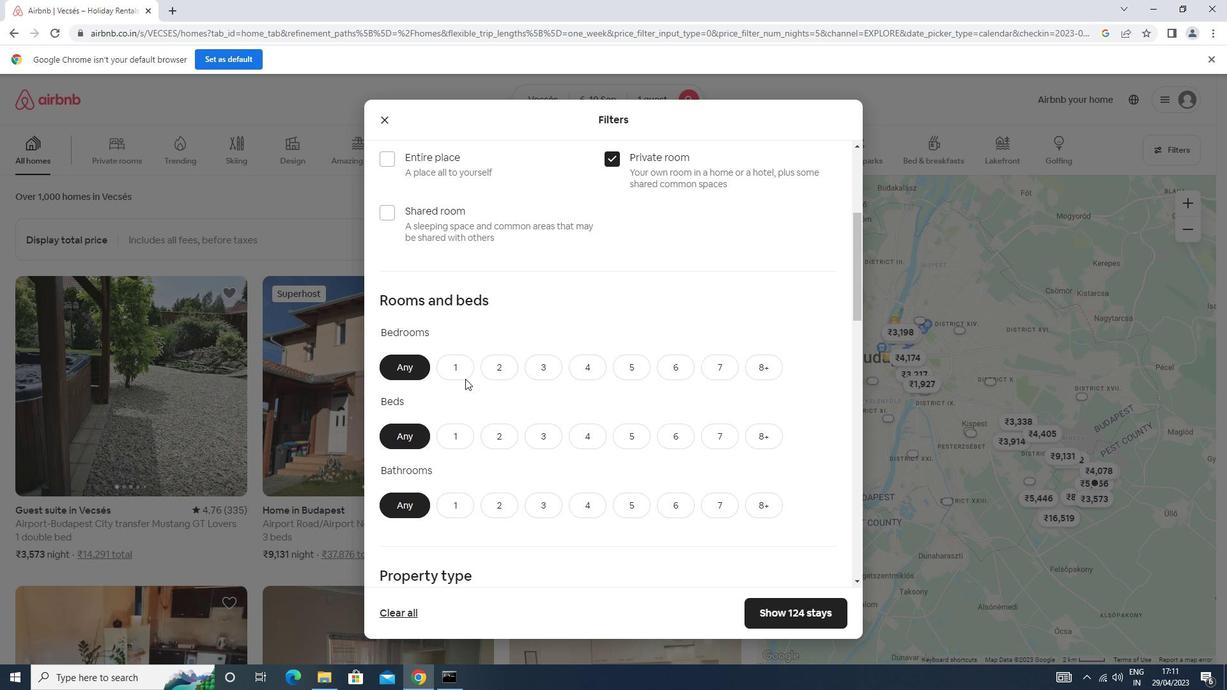 
Action: Mouse pressed left at (458, 371)
Screenshot: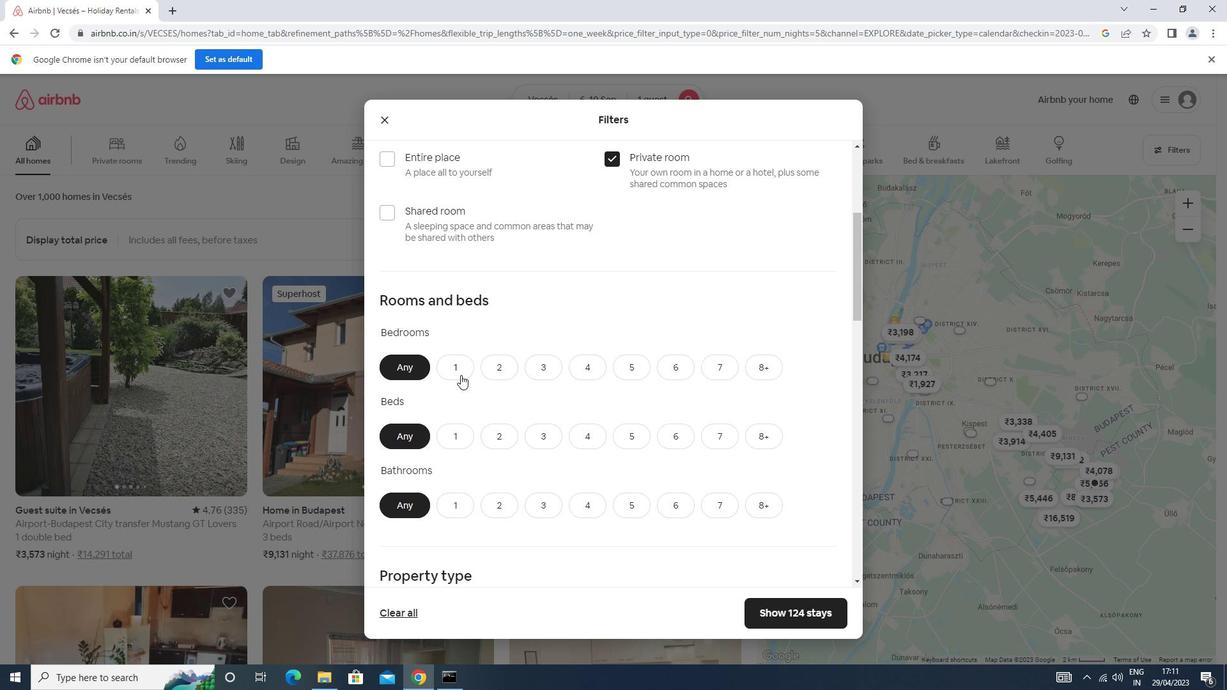 
Action: Mouse moved to (457, 444)
Screenshot: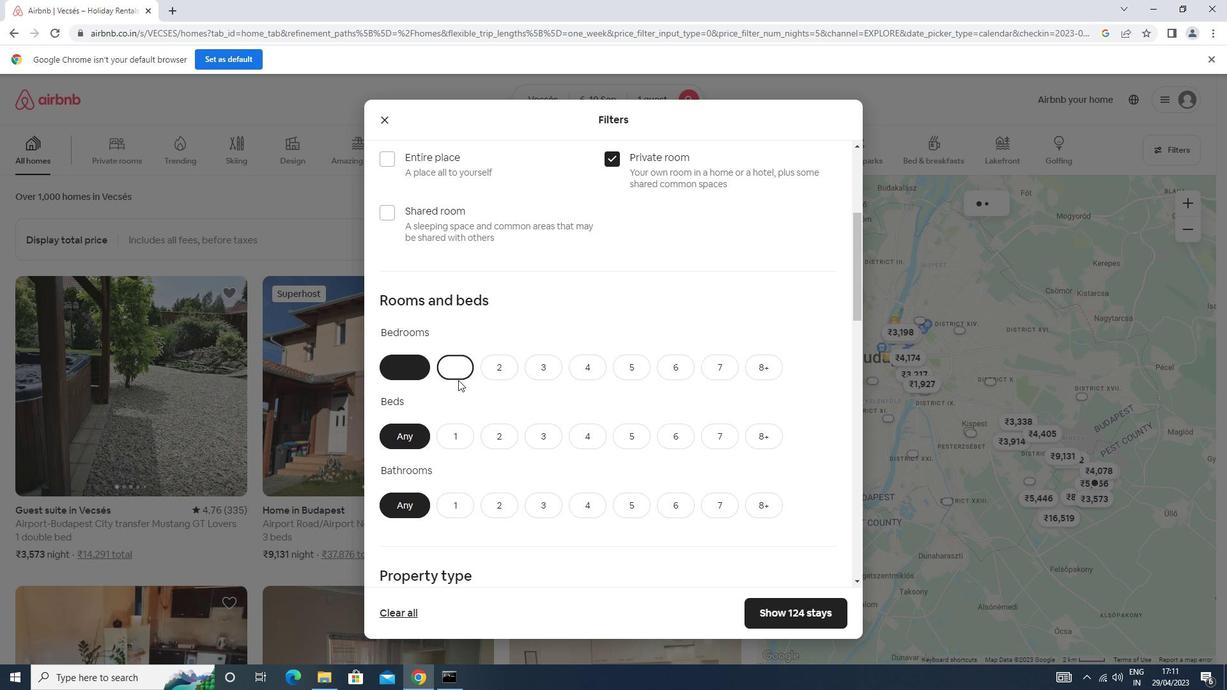 
Action: Mouse pressed left at (457, 444)
Screenshot: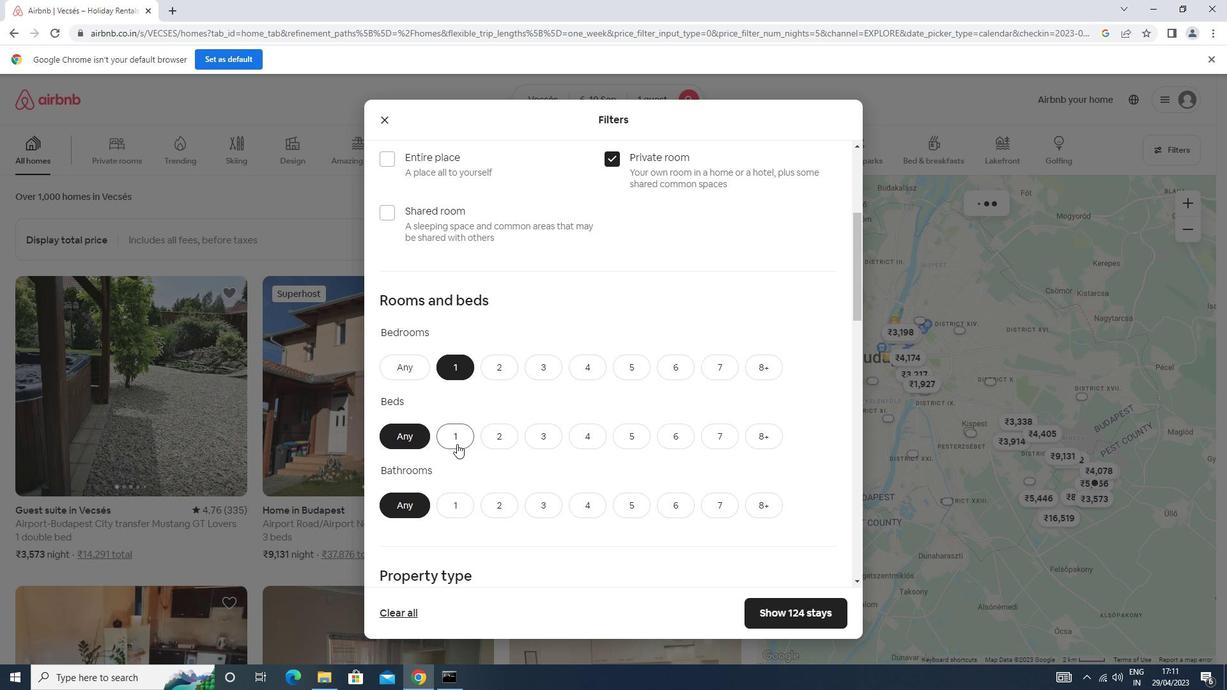 
Action: Mouse moved to (453, 501)
Screenshot: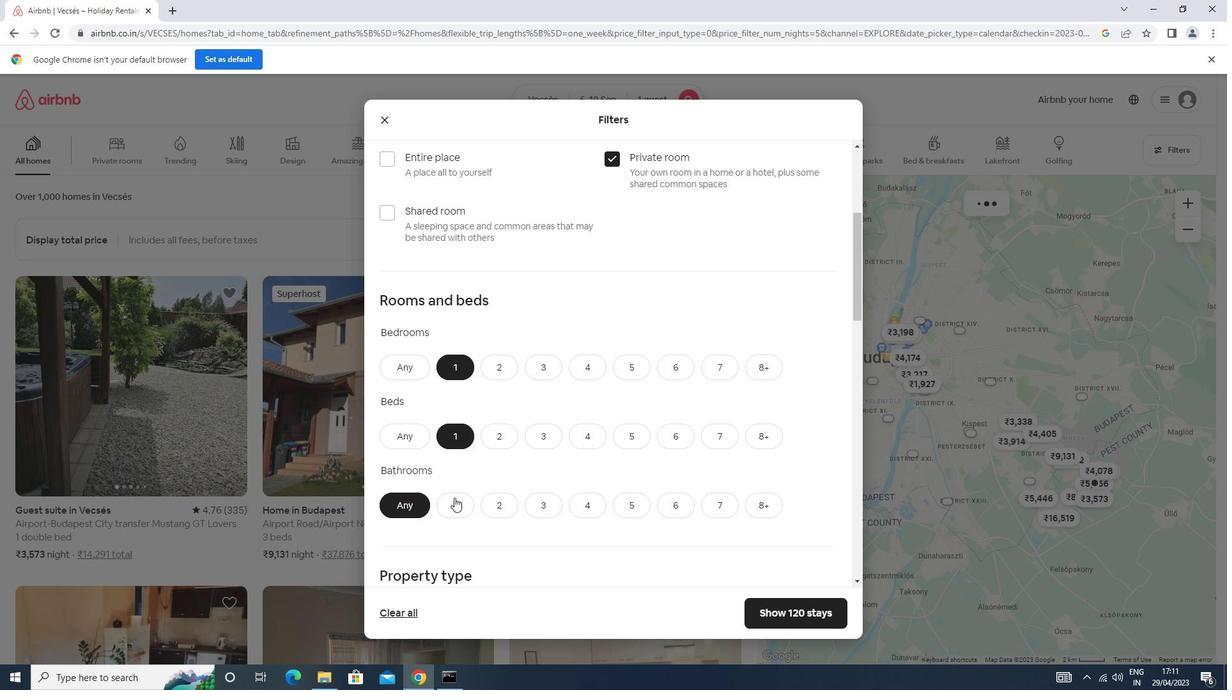 
Action: Mouse pressed left at (453, 501)
Screenshot: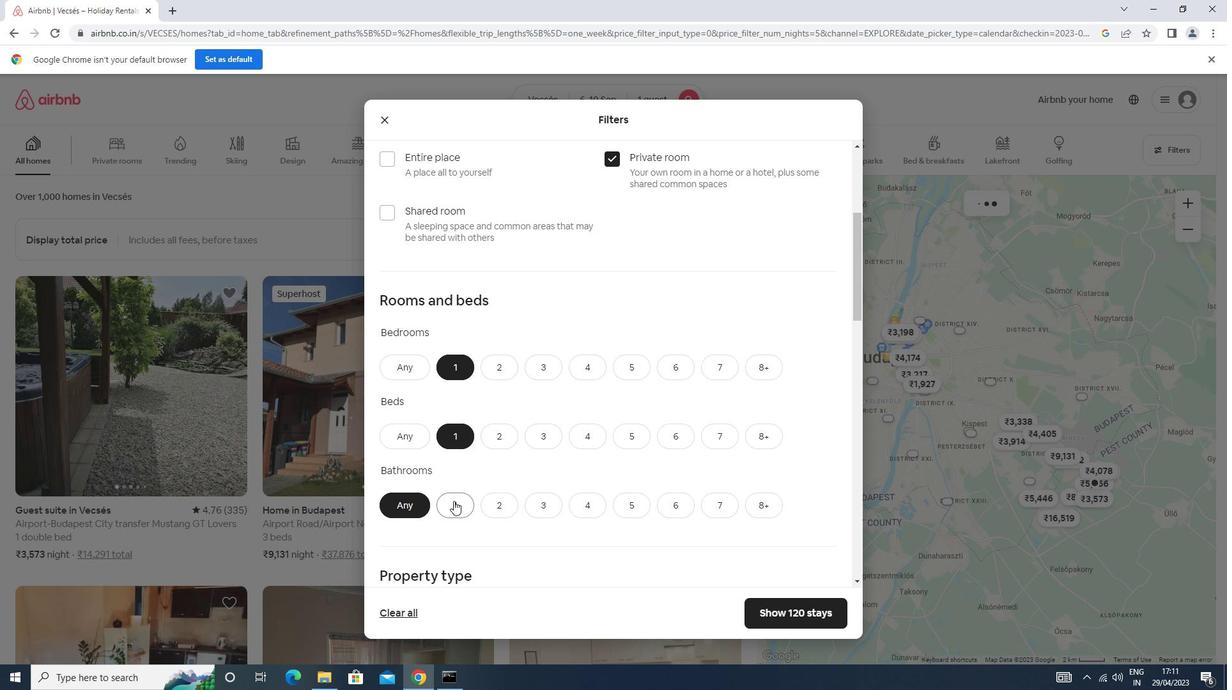 
Action: Mouse moved to (460, 455)
Screenshot: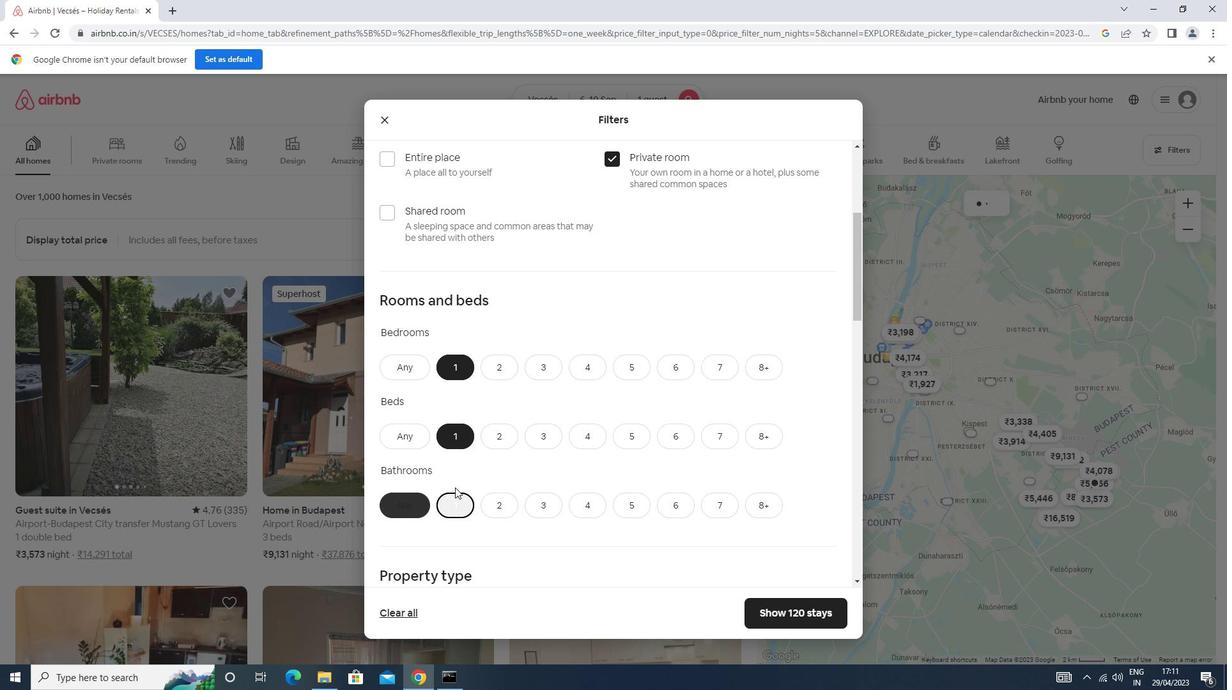 
Action: Mouse scrolled (460, 455) with delta (0, 0)
Screenshot: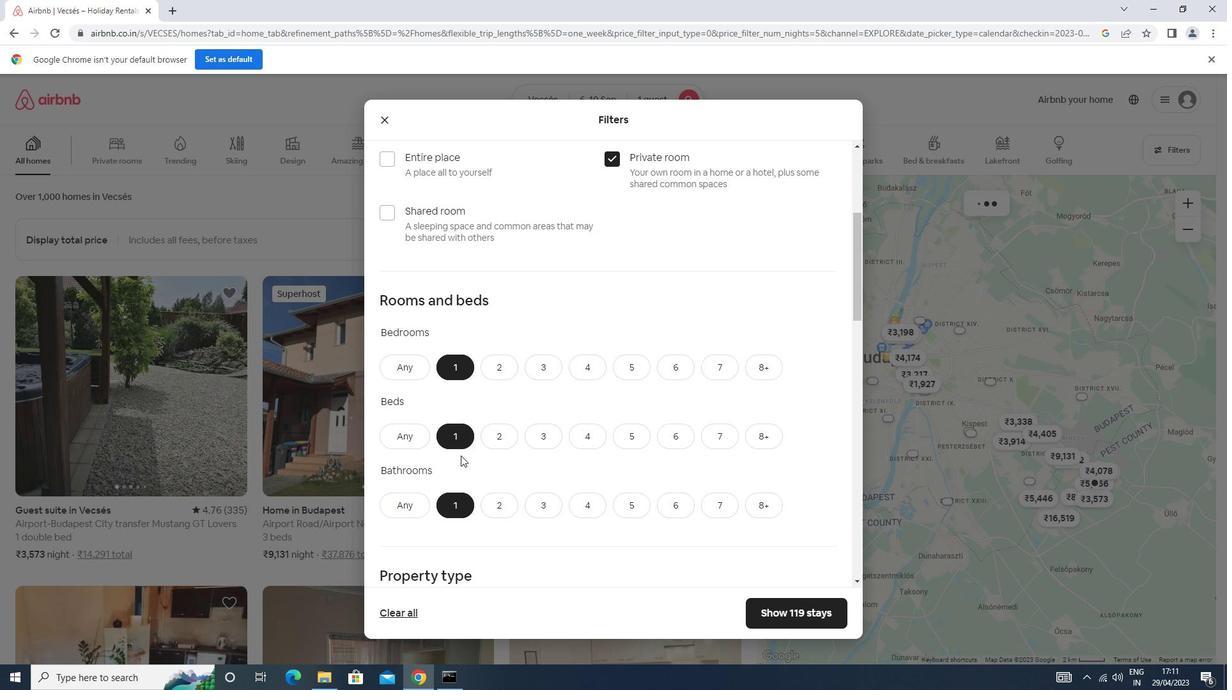 
Action: Mouse scrolled (460, 455) with delta (0, 0)
Screenshot: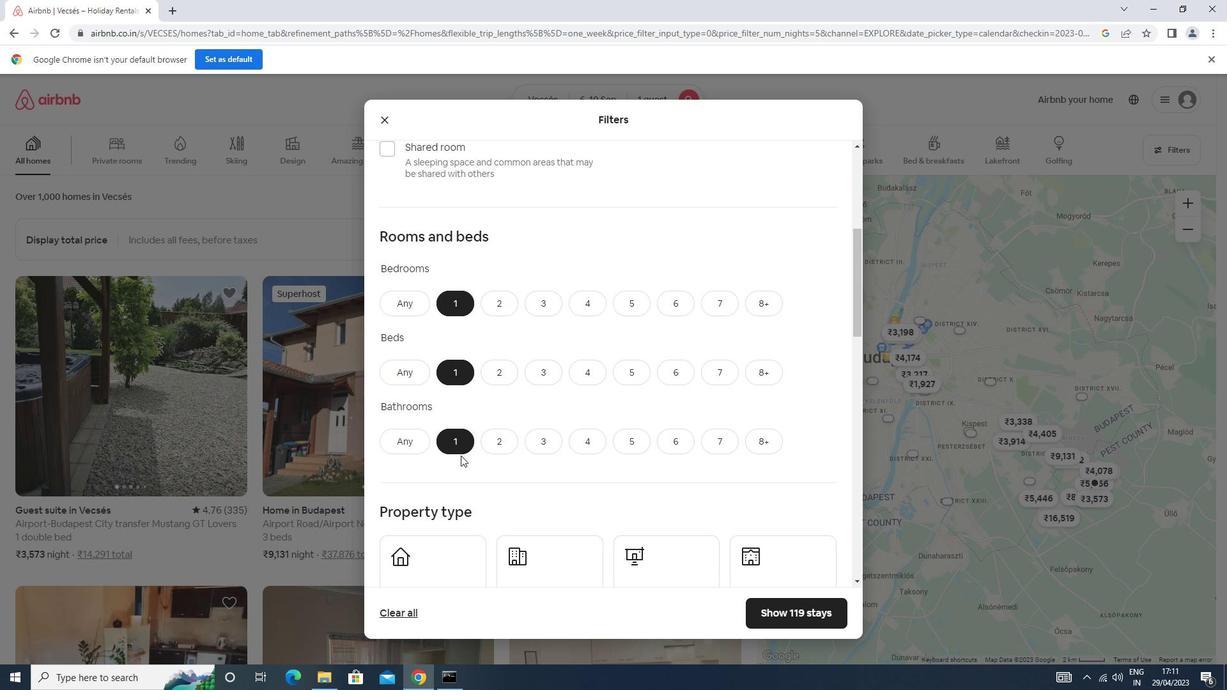 
Action: Mouse scrolled (460, 455) with delta (0, 0)
Screenshot: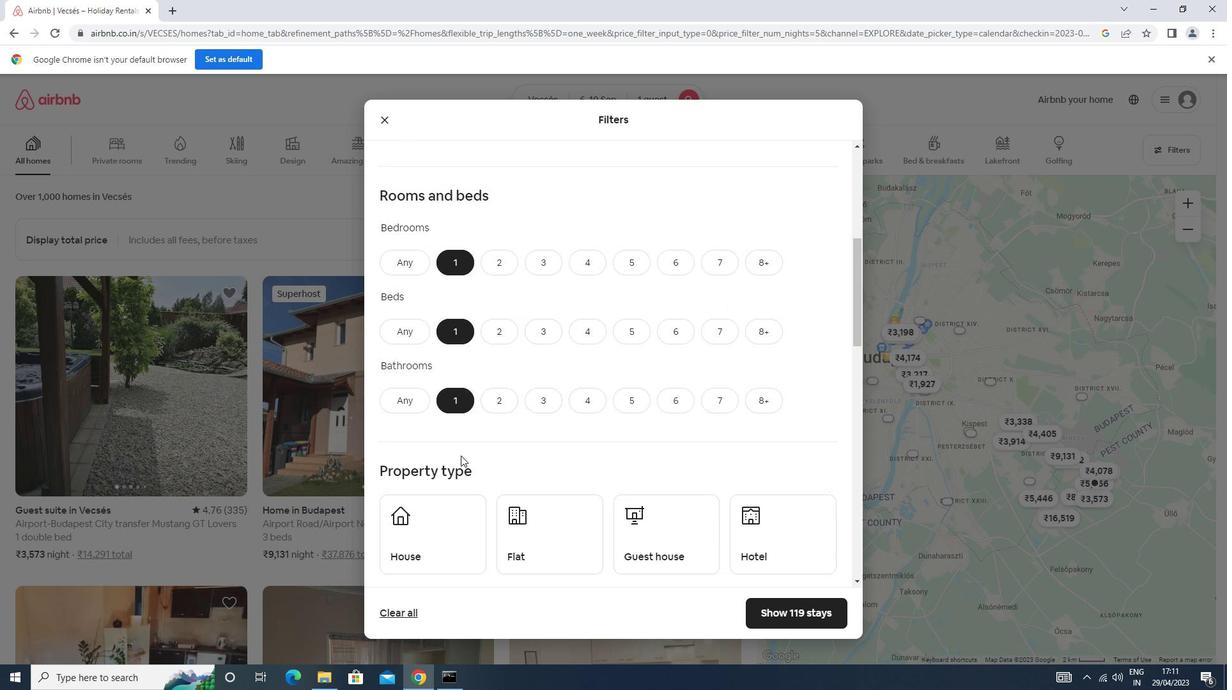 
Action: Mouse scrolled (460, 455) with delta (0, 0)
Screenshot: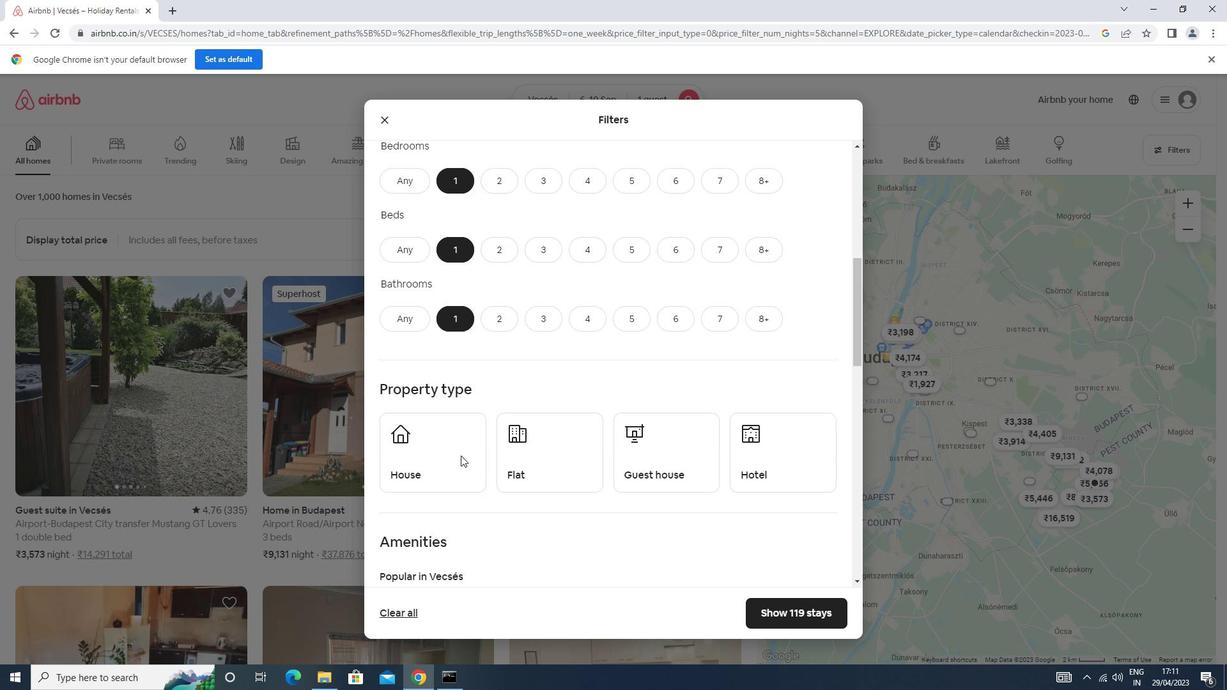 
Action: Mouse moved to (429, 385)
Screenshot: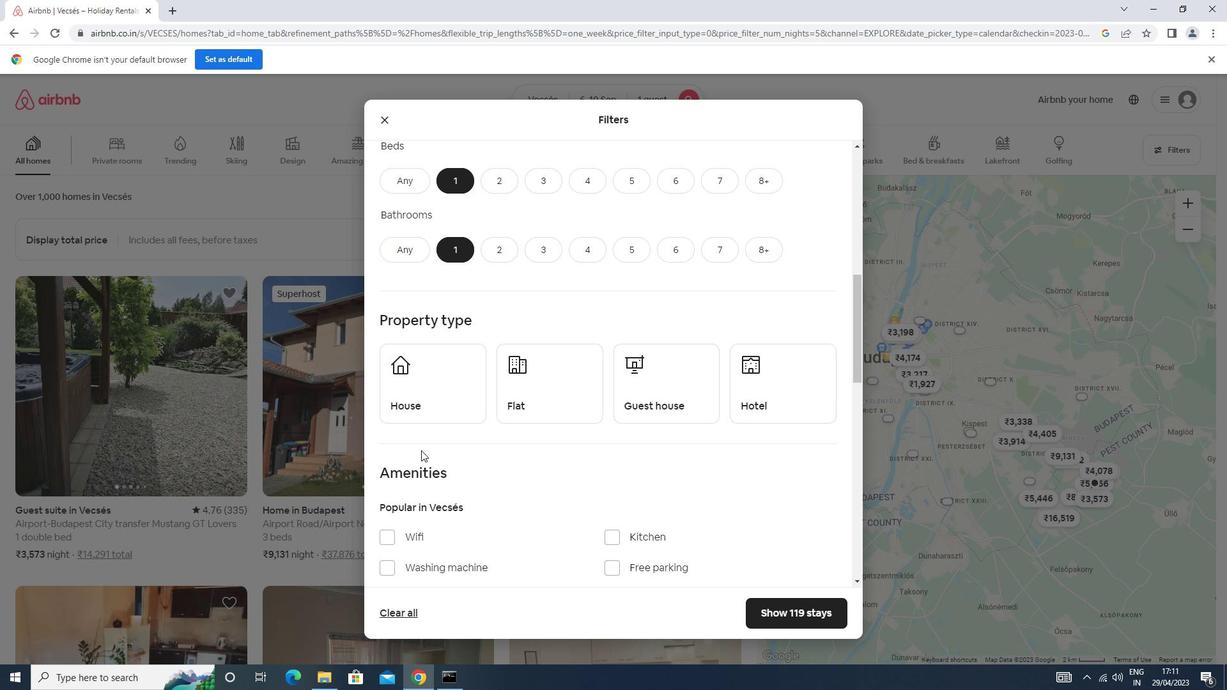 
Action: Mouse pressed left at (429, 385)
Screenshot: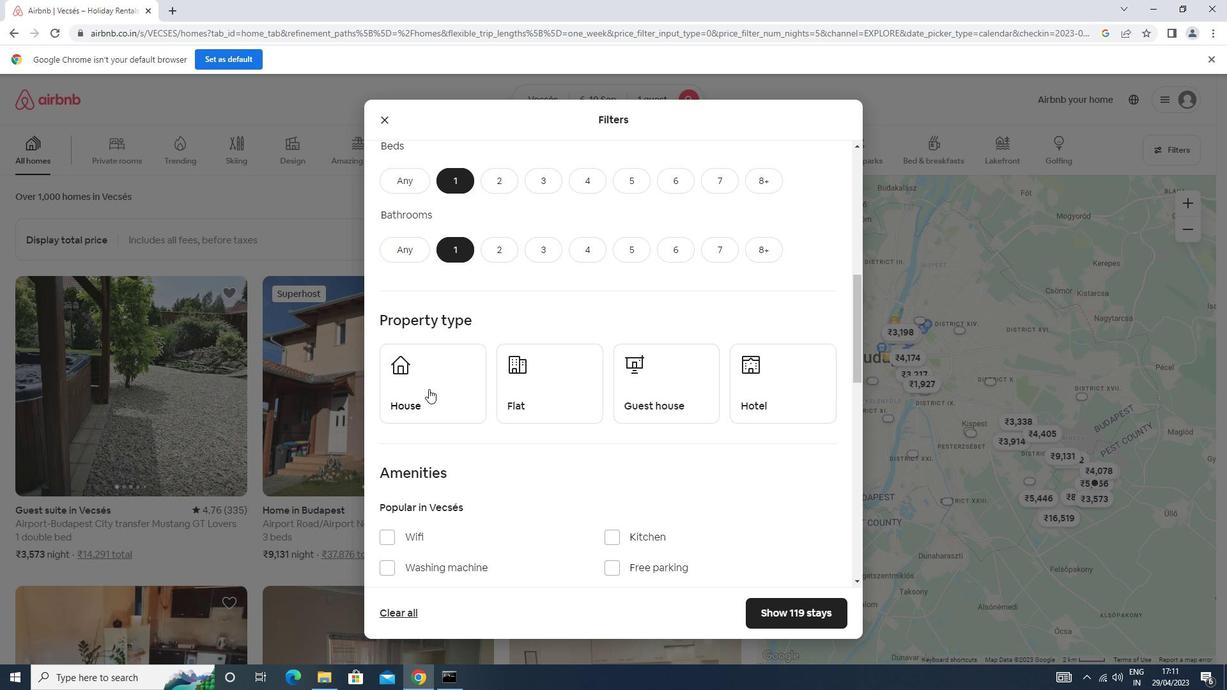 
Action: Mouse moved to (535, 382)
Screenshot: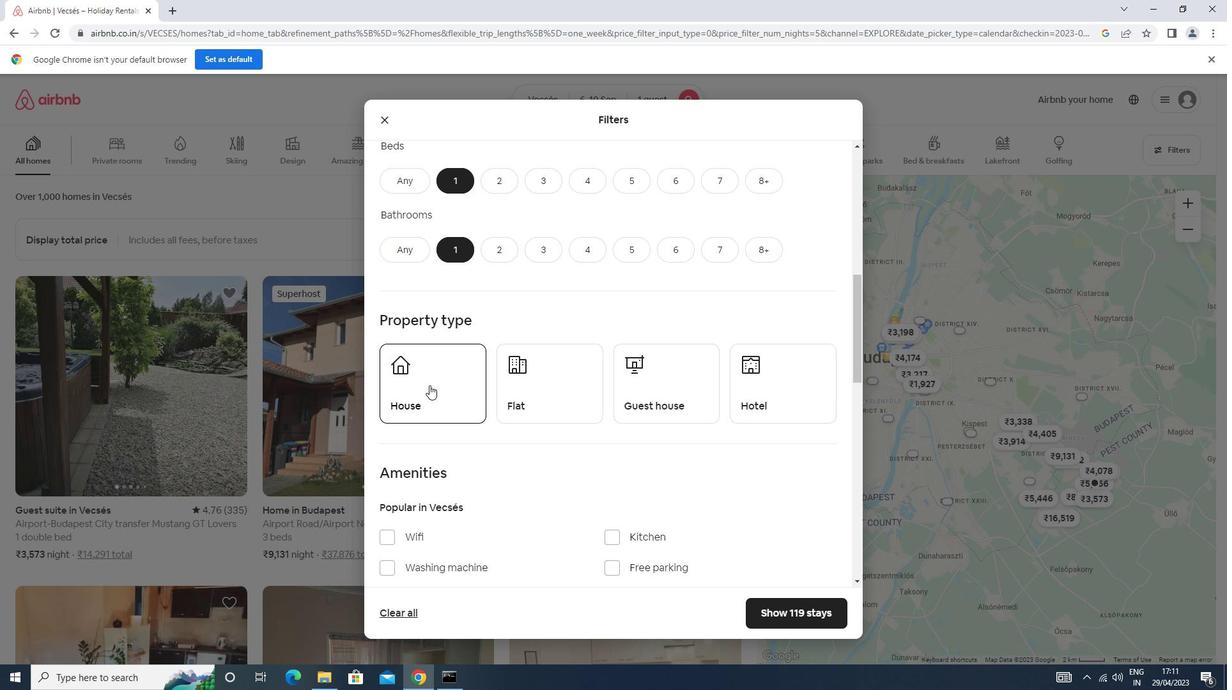 
Action: Mouse pressed left at (535, 382)
Screenshot: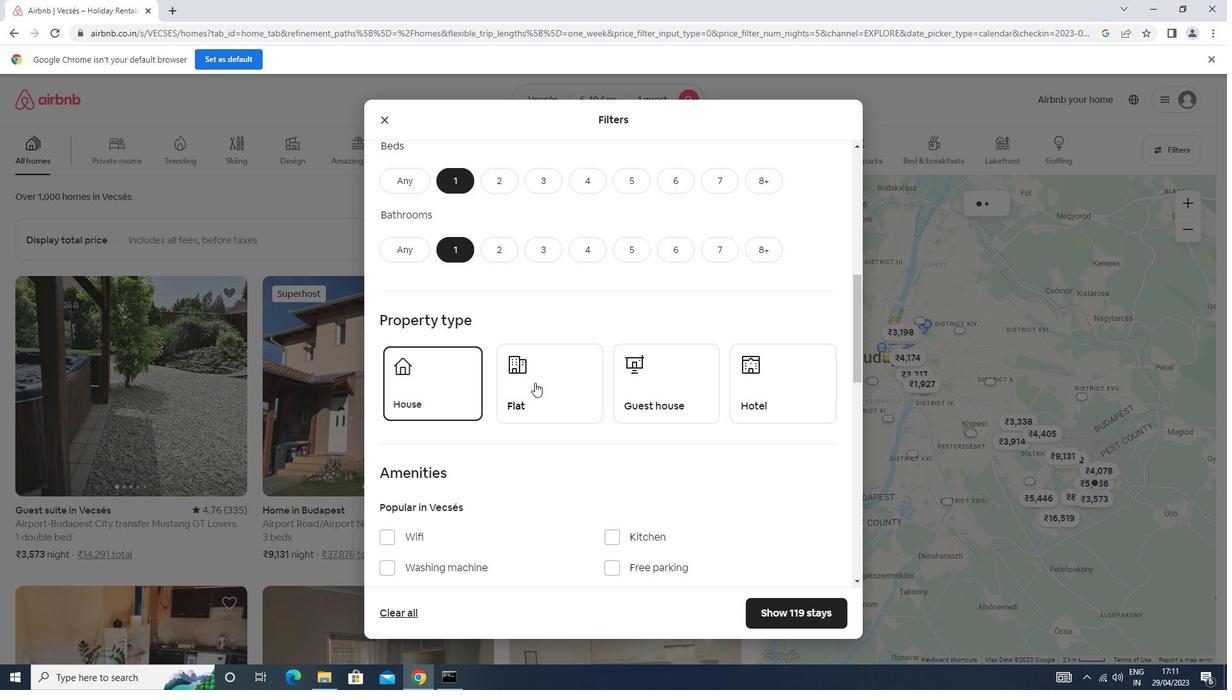 
Action: Mouse moved to (695, 401)
Screenshot: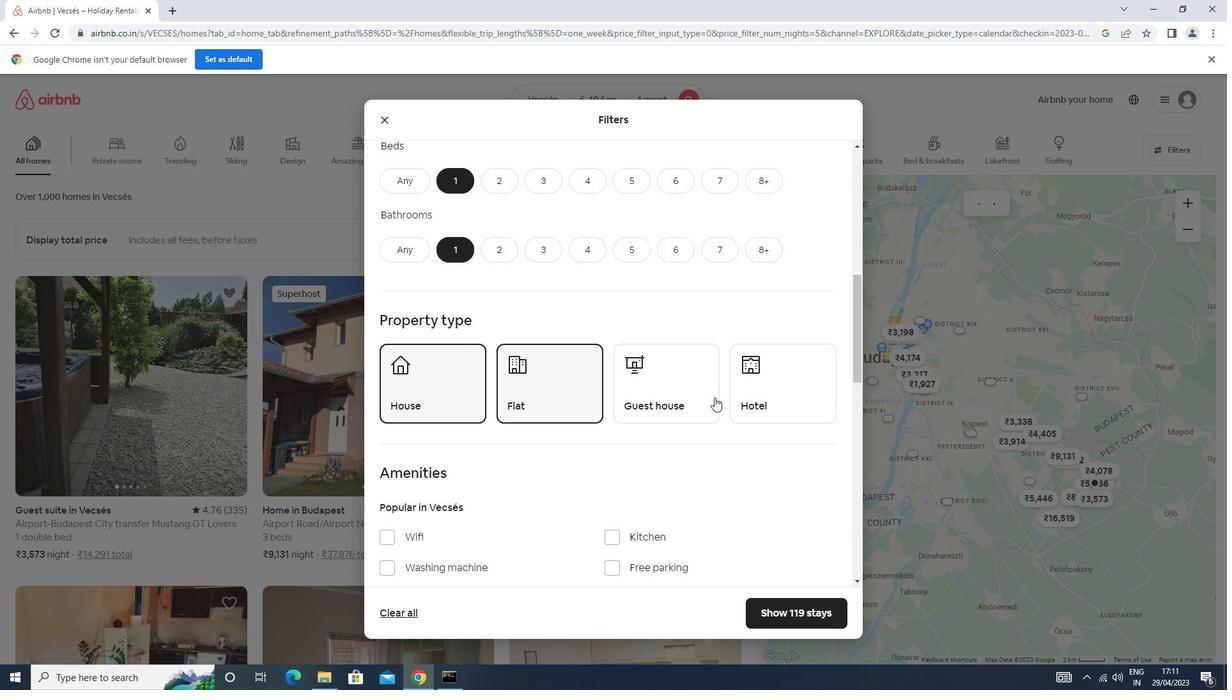 
Action: Mouse pressed left at (695, 401)
Screenshot: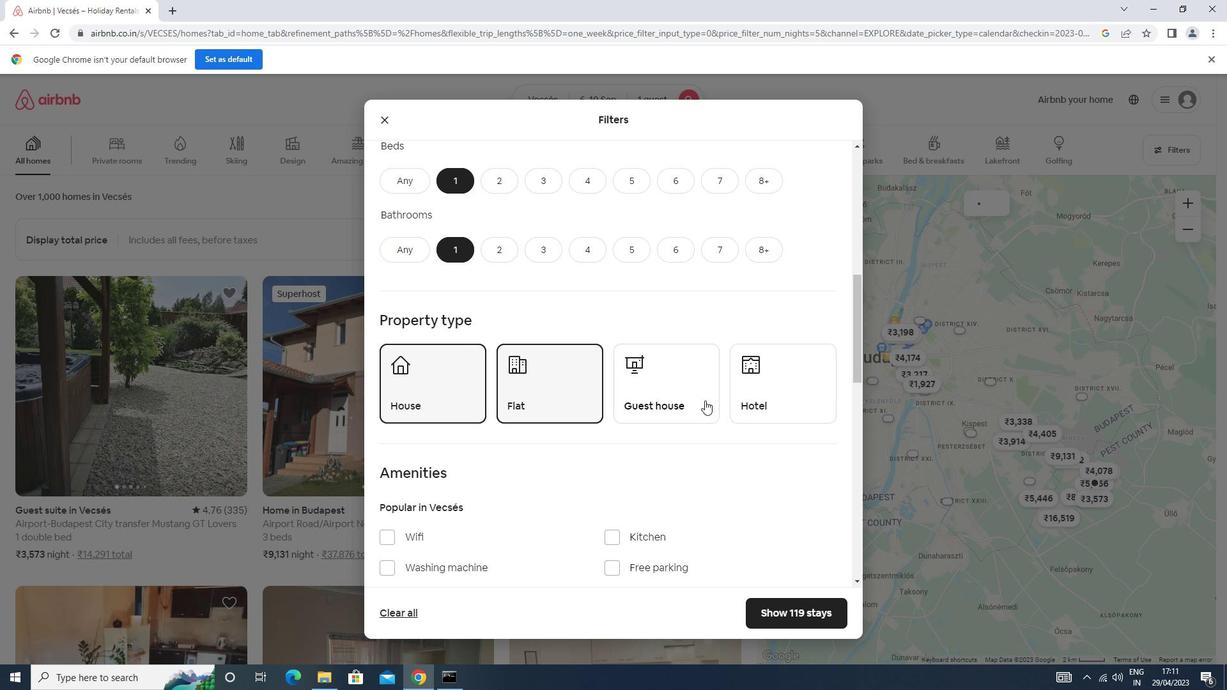 
Action: Mouse moved to (746, 387)
Screenshot: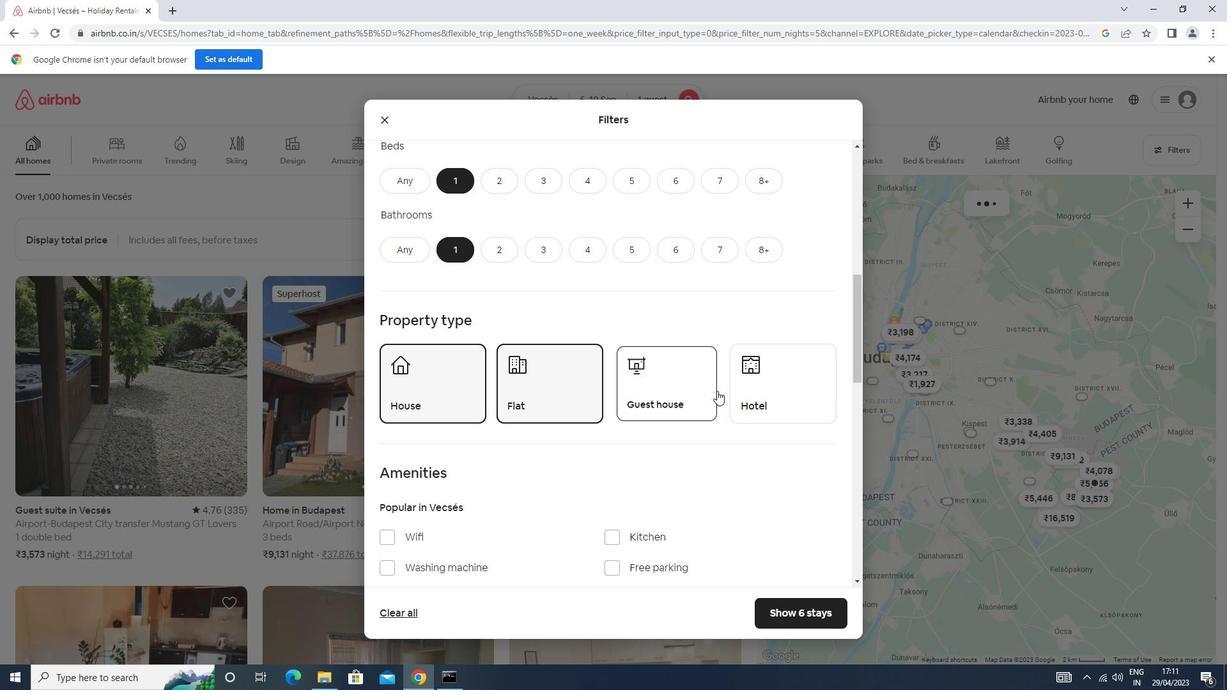 
Action: Mouse pressed left at (746, 387)
Screenshot: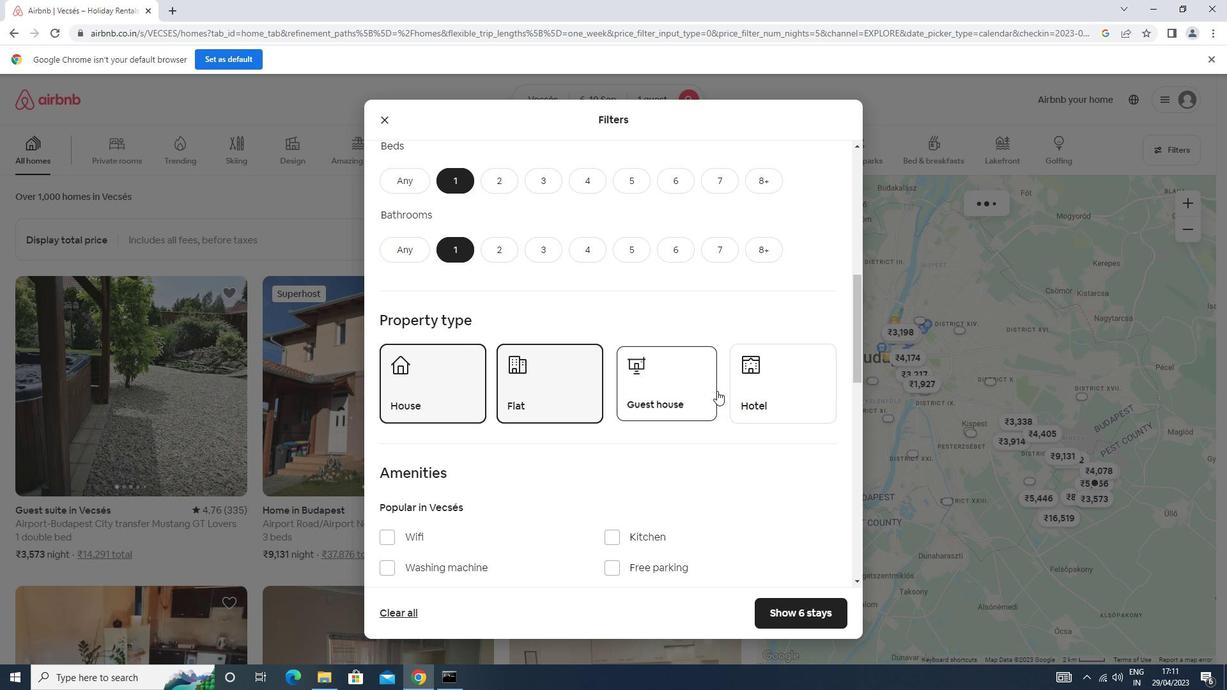 
Action: Mouse moved to (745, 385)
Screenshot: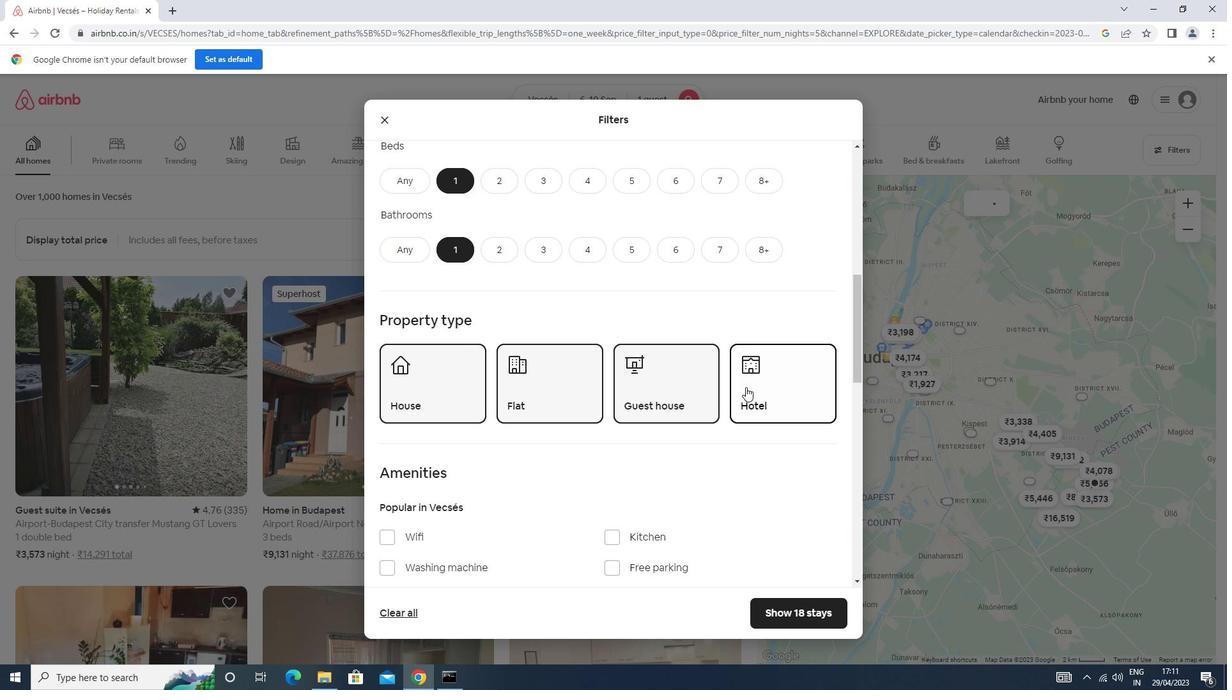 
Action: Mouse scrolled (745, 384) with delta (0, 0)
Screenshot: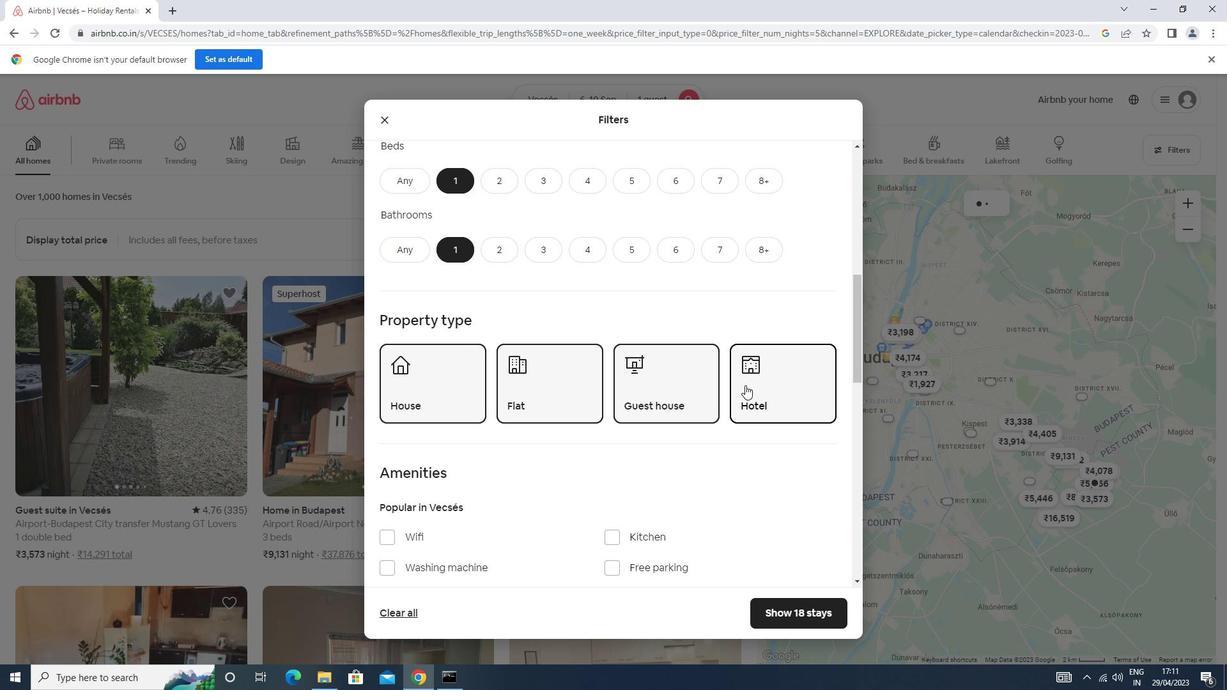 
Action: Mouse scrolled (745, 384) with delta (0, 0)
Screenshot: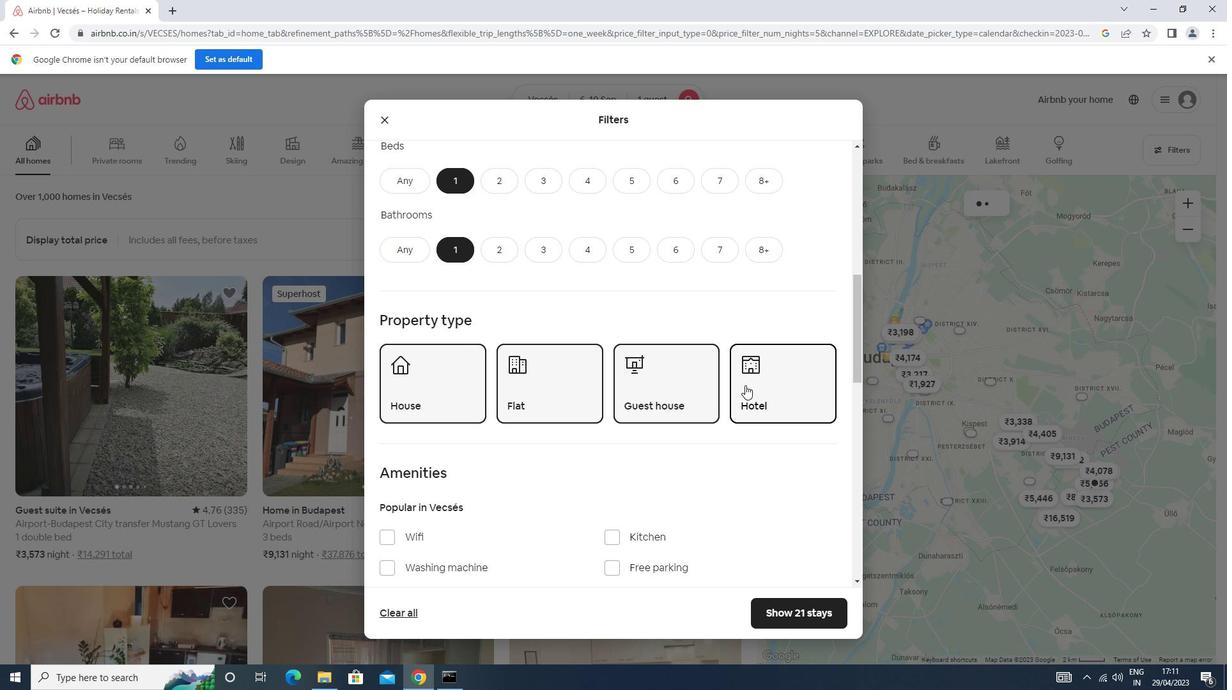 
Action: Mouse scrolled (745, 384) with delta (0, 0)
Screenshot: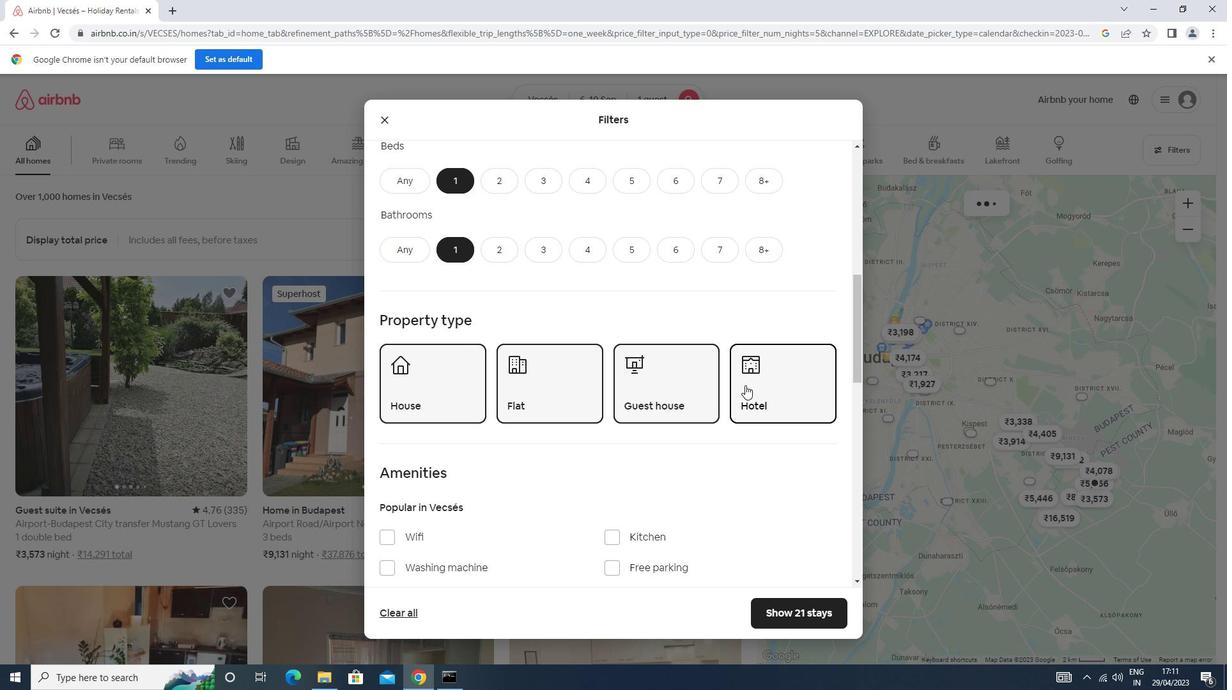 
Action: Mouse scrolled (745, 384) with delta (0, 0)
Screenshot: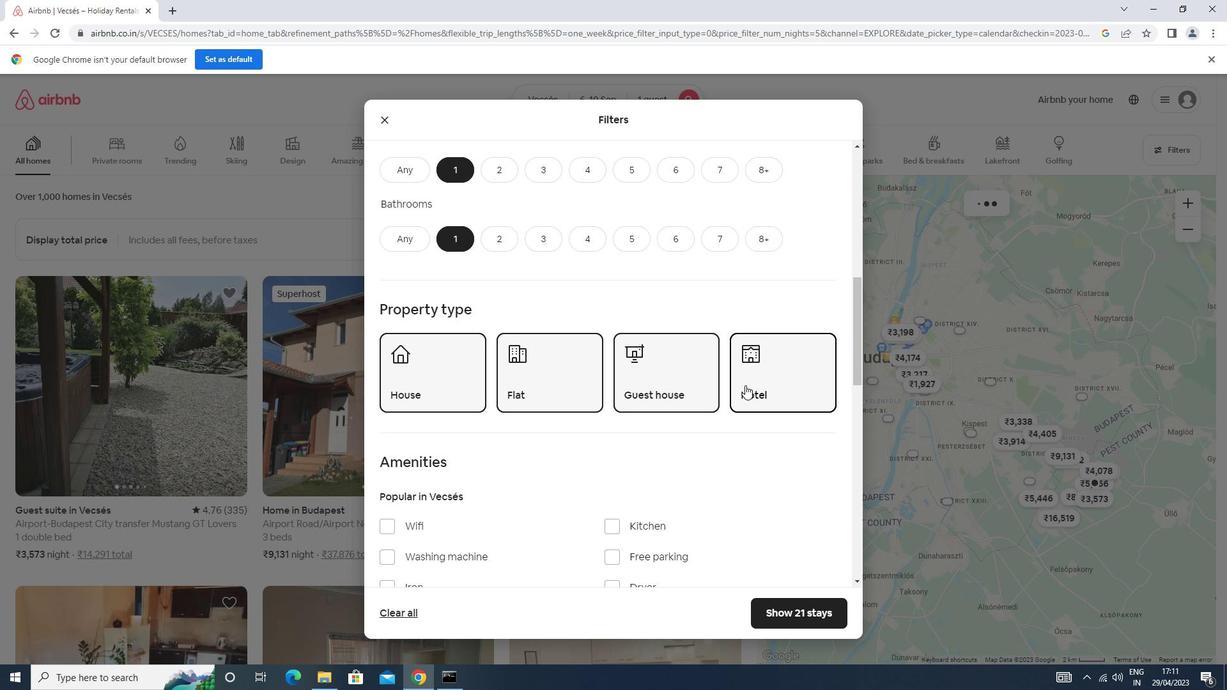
Action: Mouse scrolled (745, 384) with delta (0, 0)
Screenshot: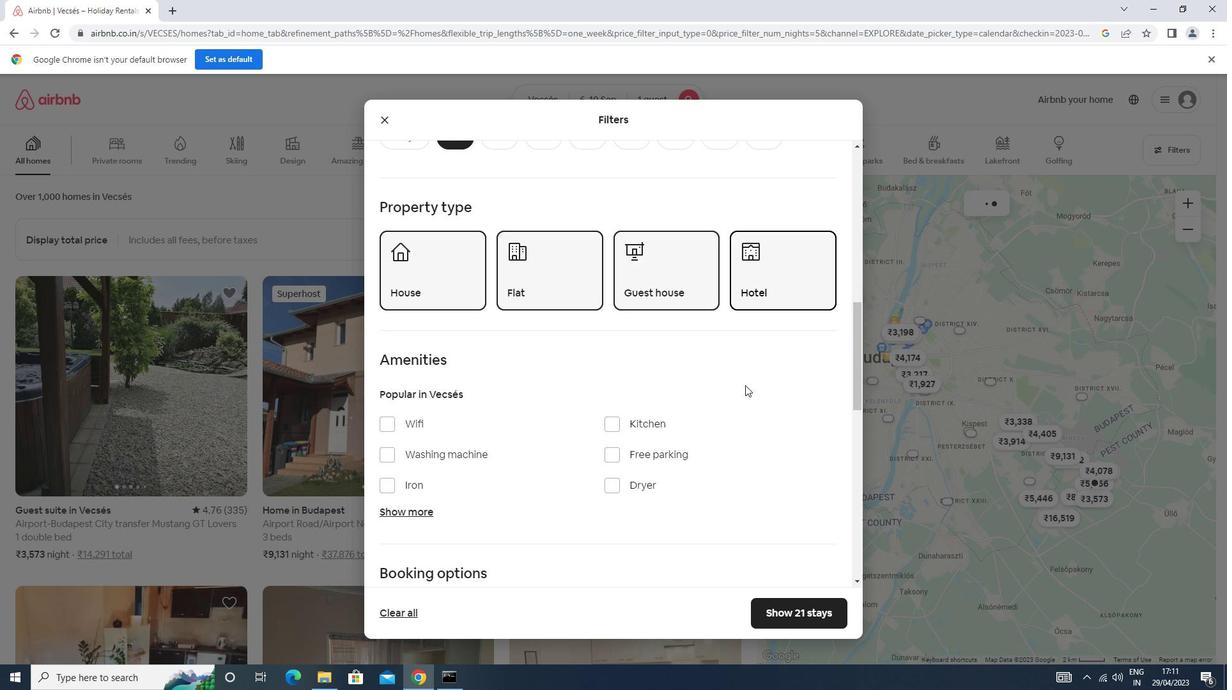 
Action: Mouse scrolled (745, 384) with delta (0, 0)
Screenshot: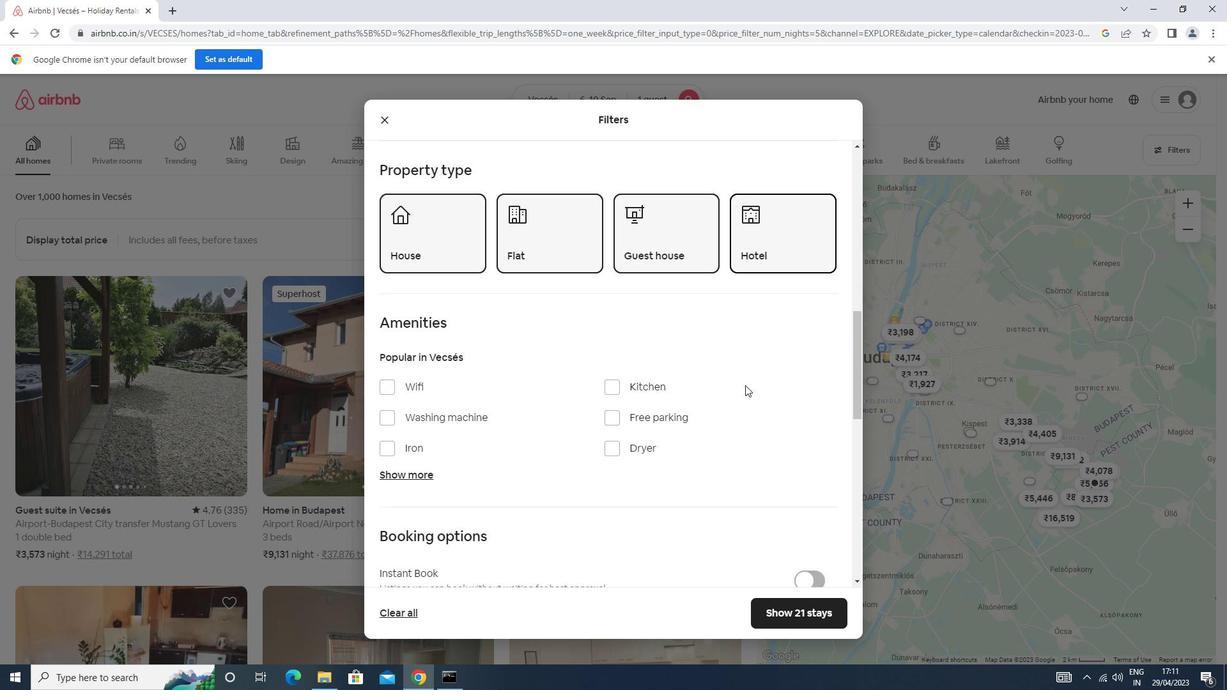 
Action: Mouse moved to (798, 386)
Screenshot: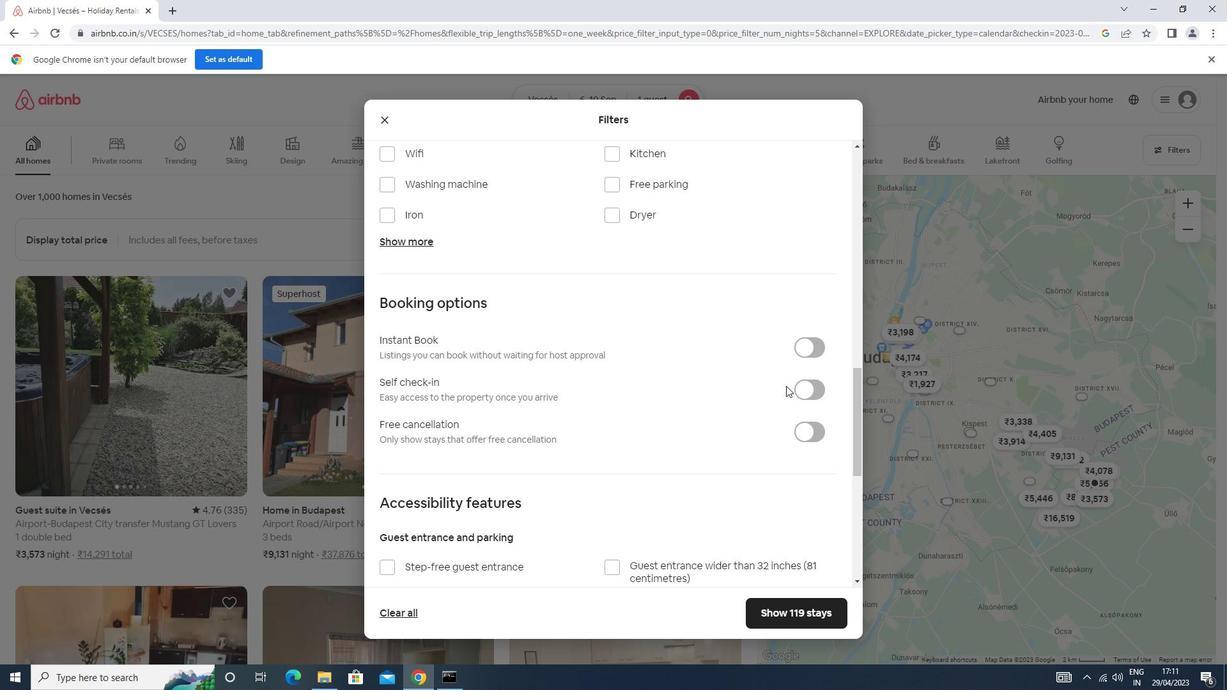 
Action: Mouse pressed left at (798, 386)
Screenshot: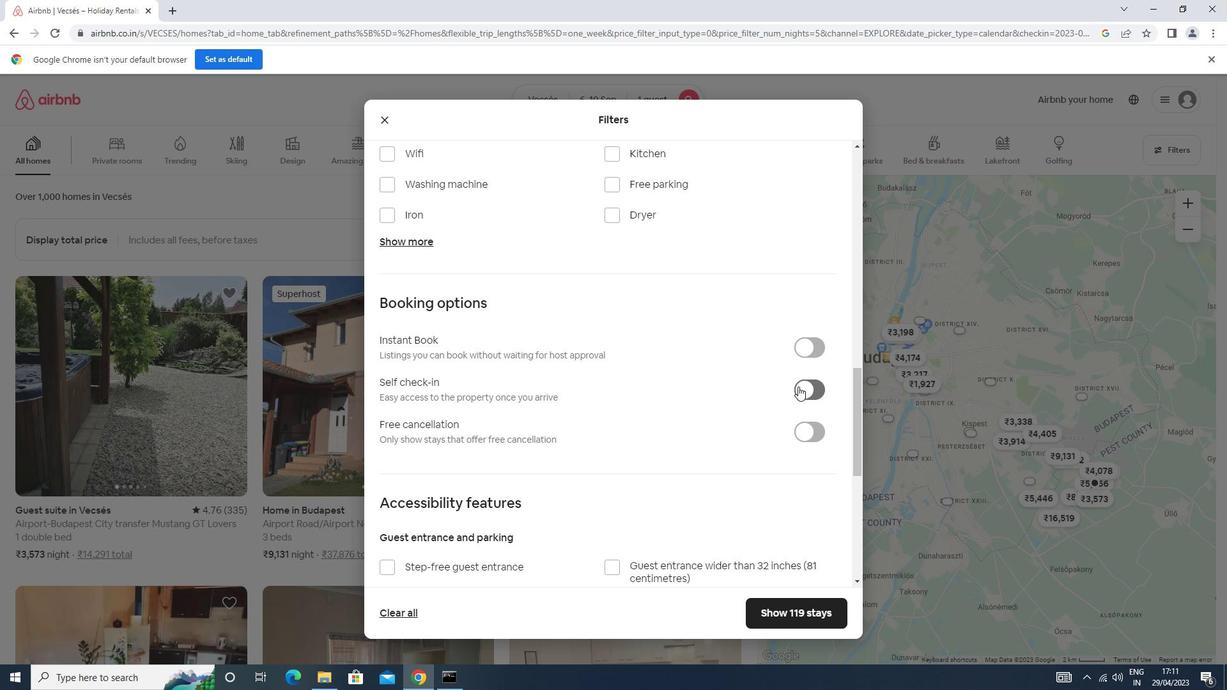 
Action: Mouse moved to (792, 386)
Screenshot: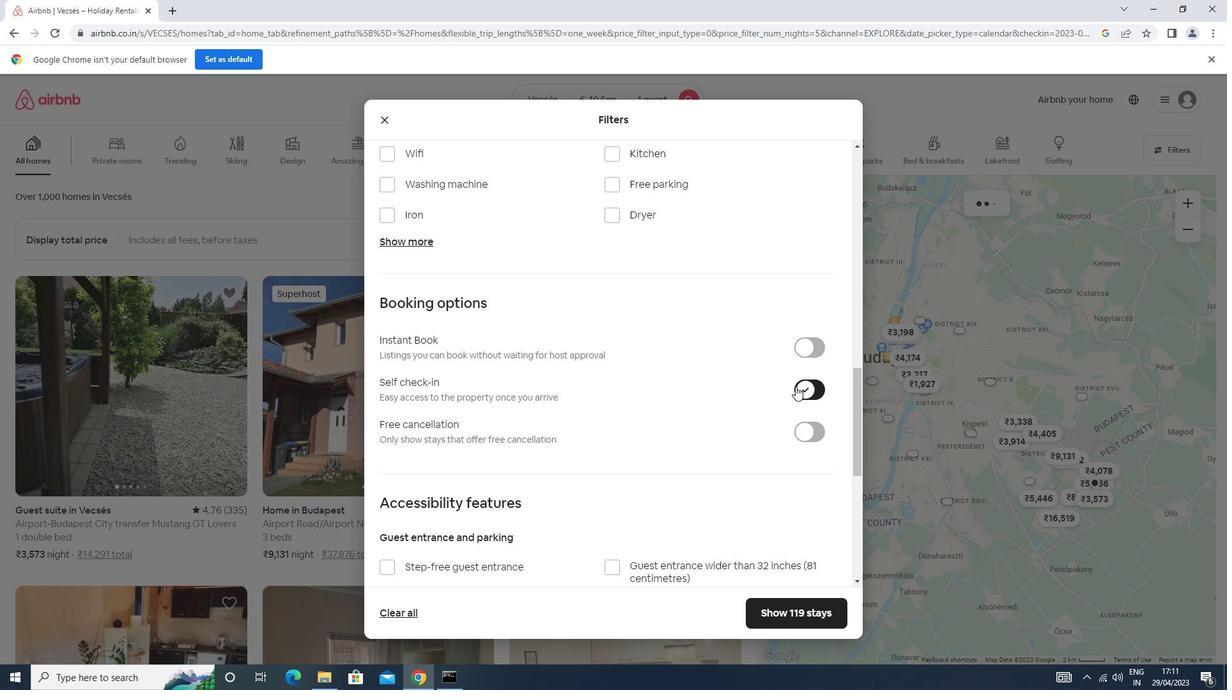 
Action: Mouse scrolled (792, 386) with delta (0, 0)
Screenshot: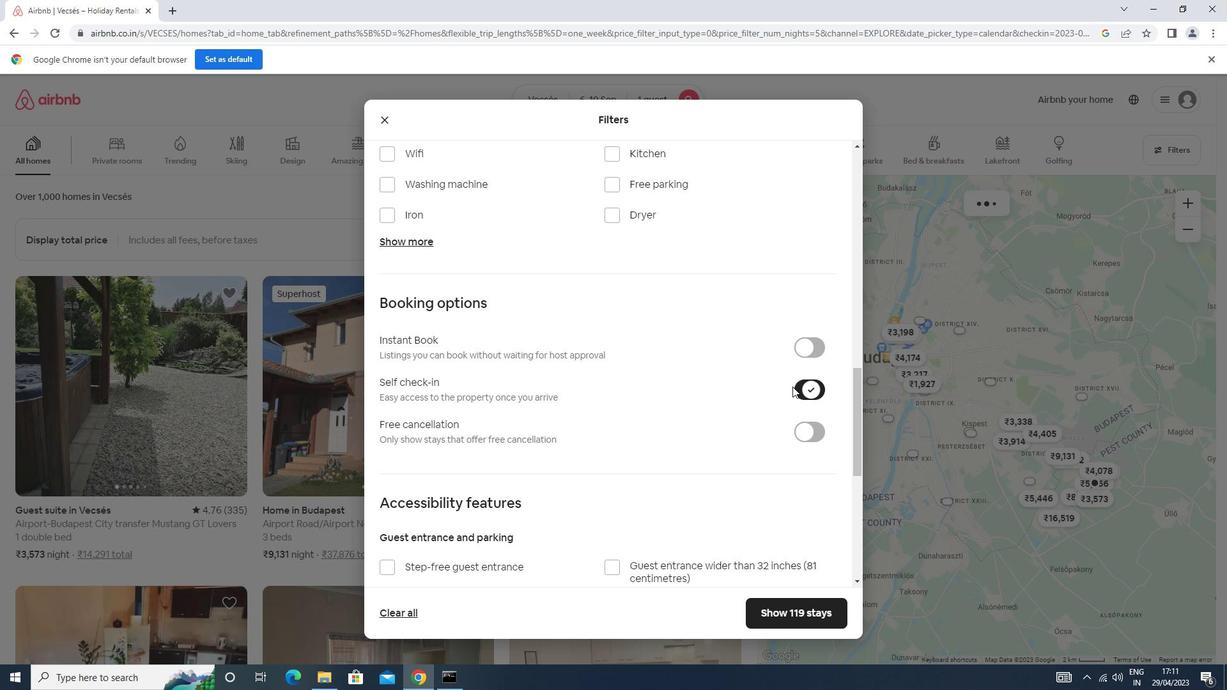 
Action: Mouse moved to (792, 386)
Screenshot: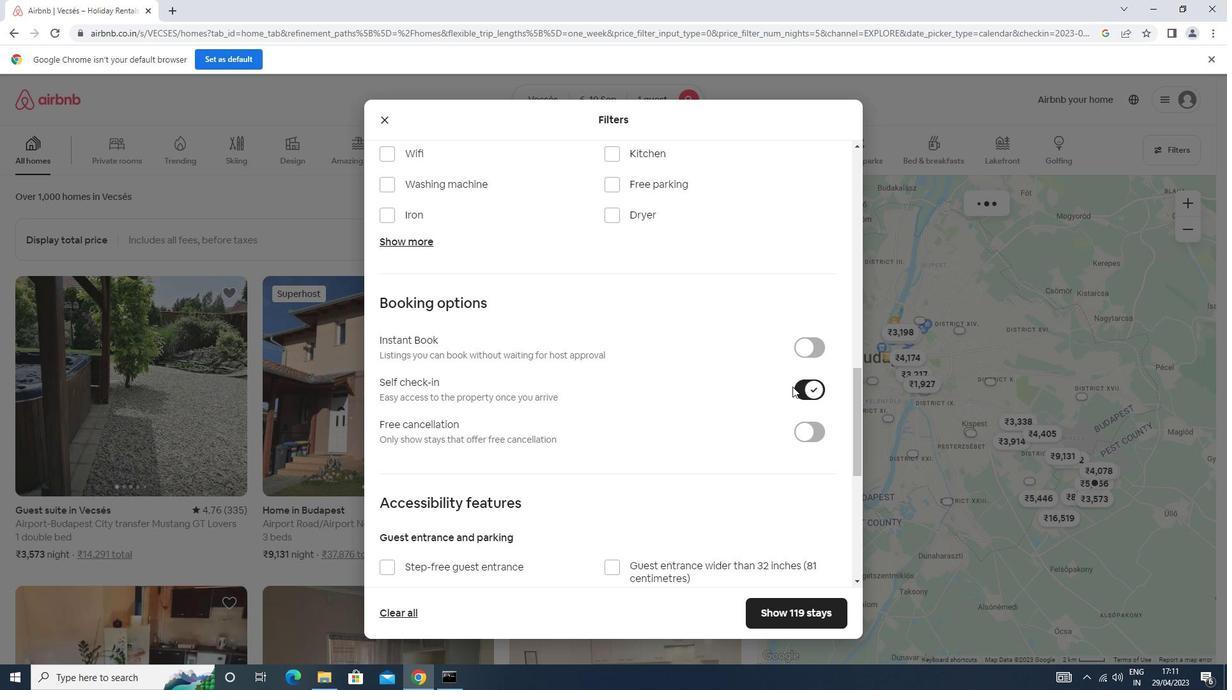
Action: Mouse scrolled (792, 386) with delta (0, 0)
Screenshot: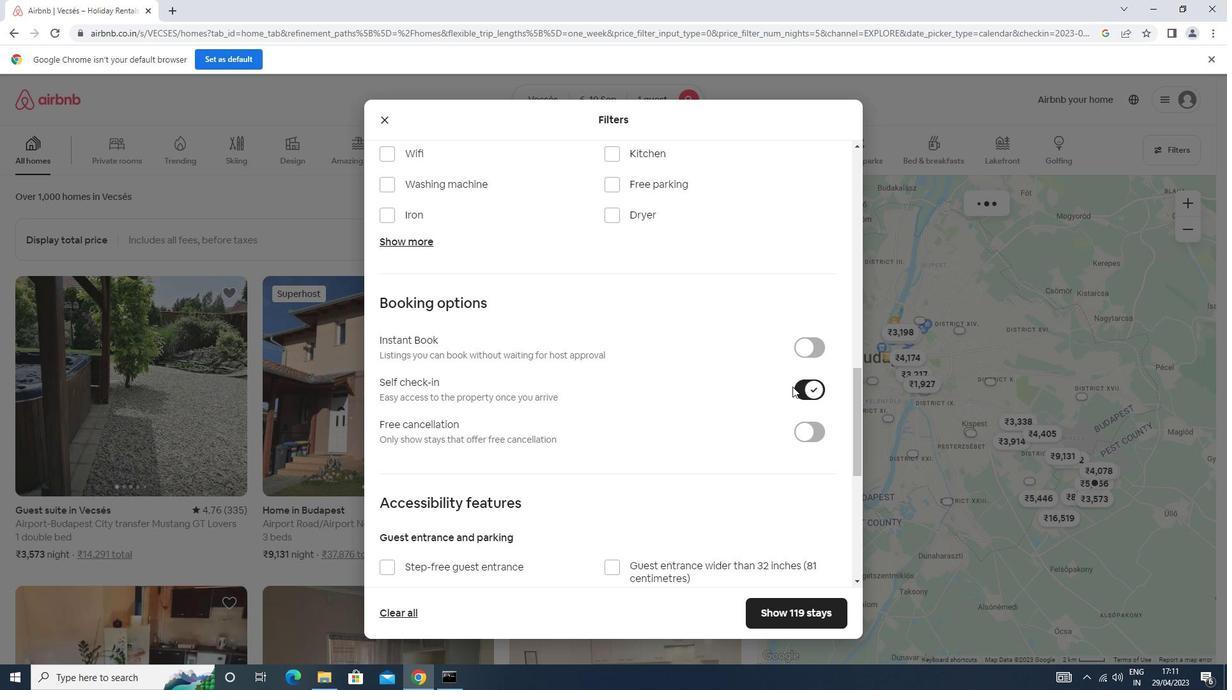 
Action: Mouse scrolled (792, 386) with delta (0, 0)
Screenshot: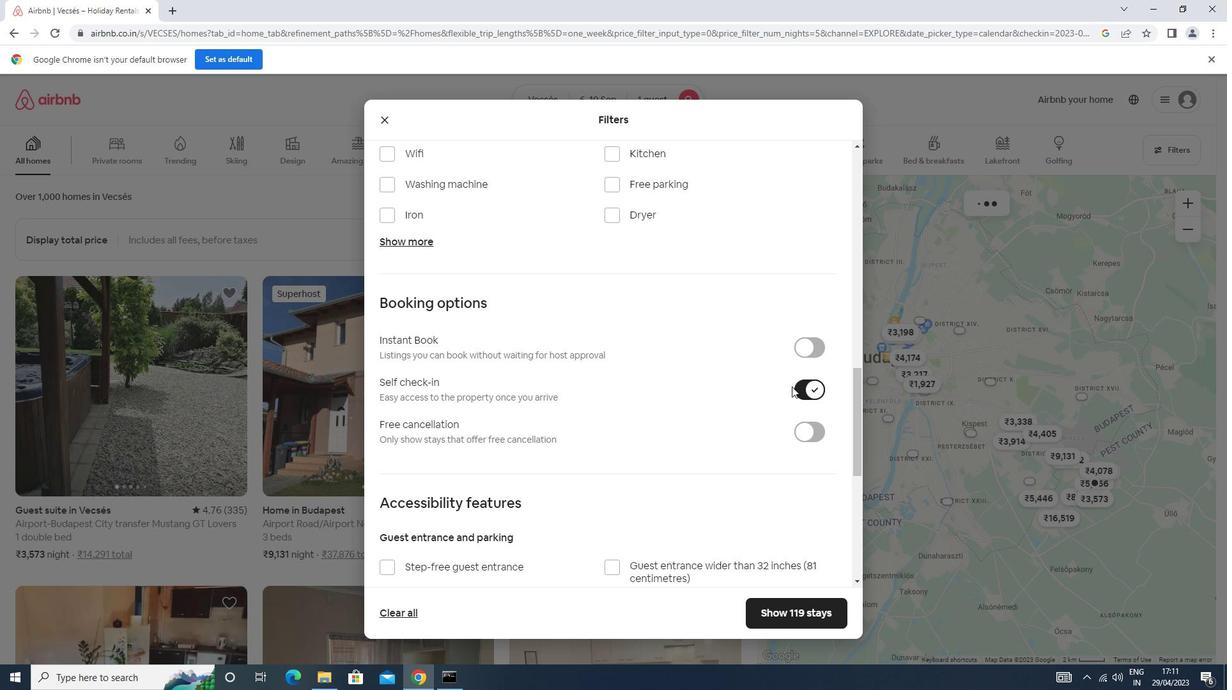 
Action: Mouse moved to (791, 386)
Screenshot: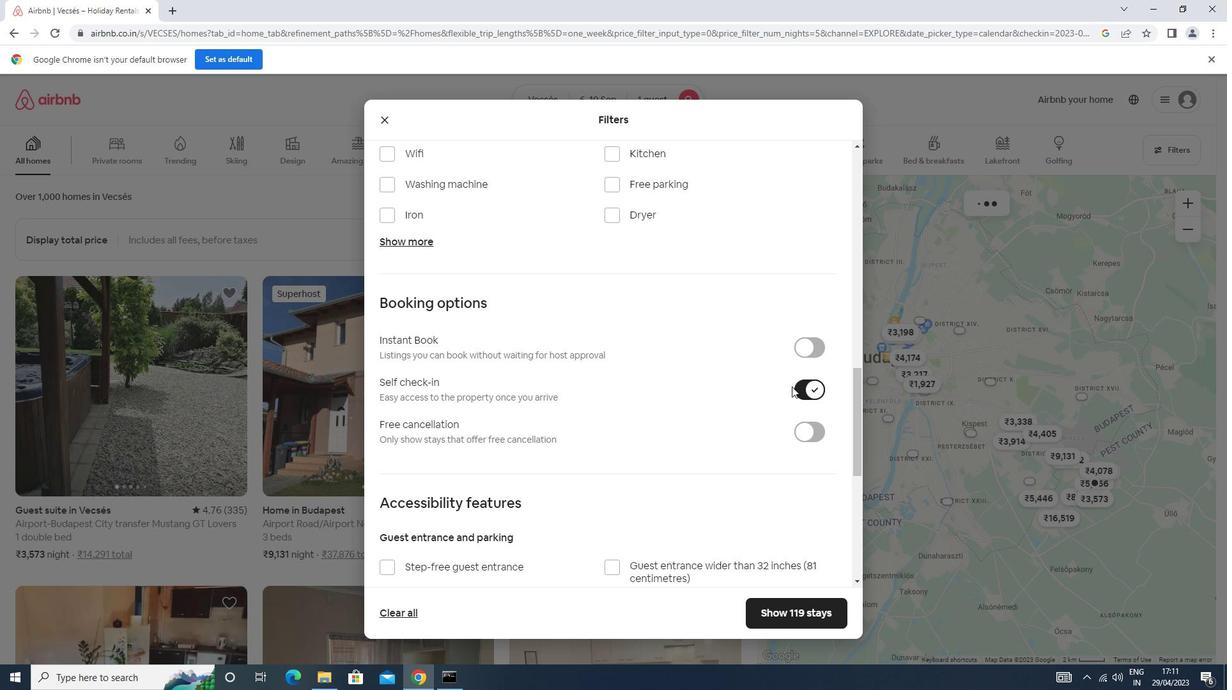 
Action: Mouse scrolled (791, 386) with delta (0, 0)
Screenshot: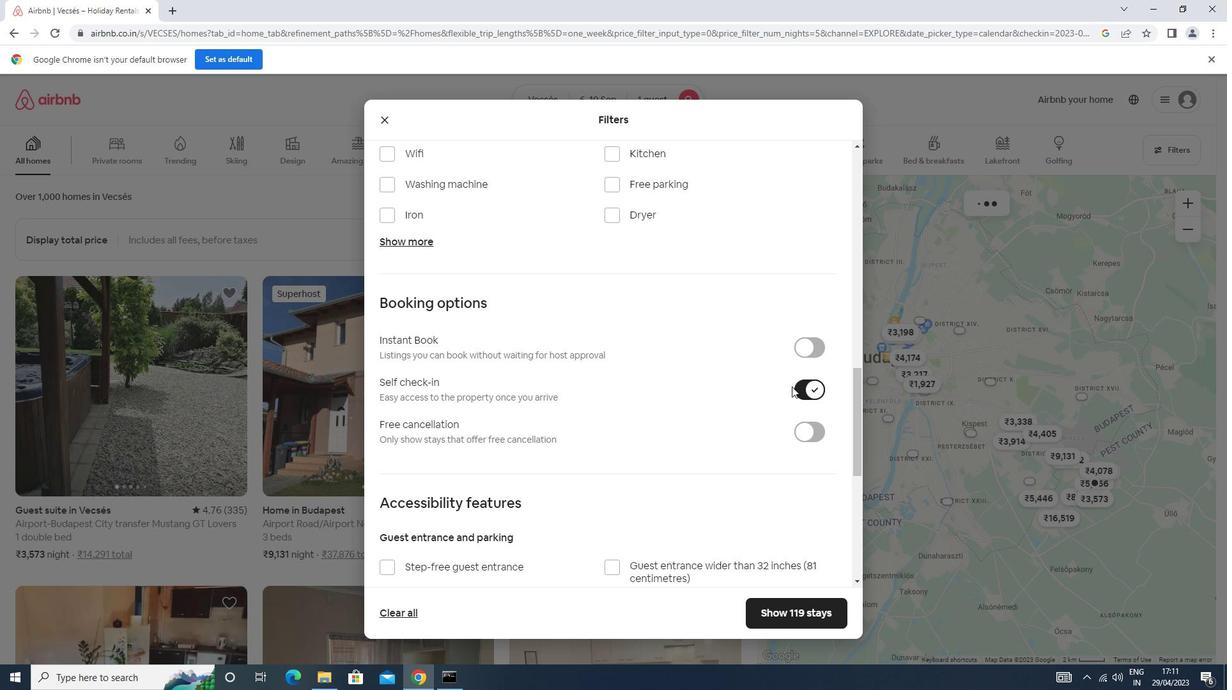 
Action: Mouse scrolled (791, 386) with delta (0, 0)
Screenshot: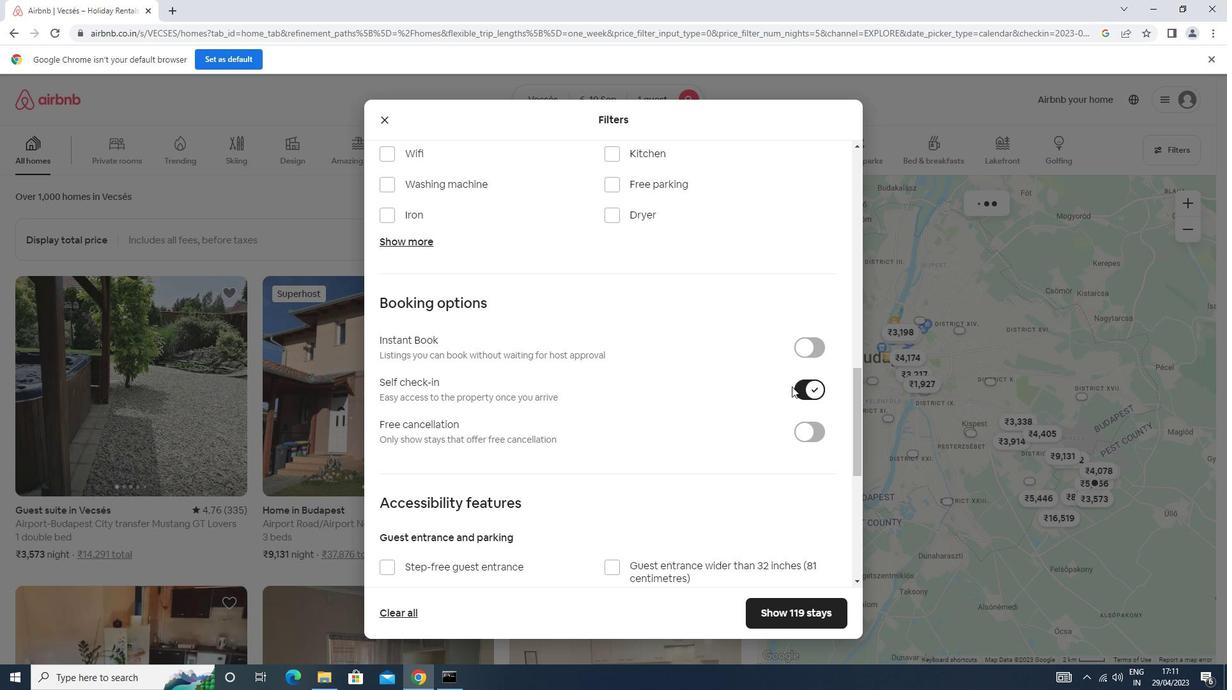 
Action: Mouse scrolled (791, 386) with delta (0, 0)
Screenshot: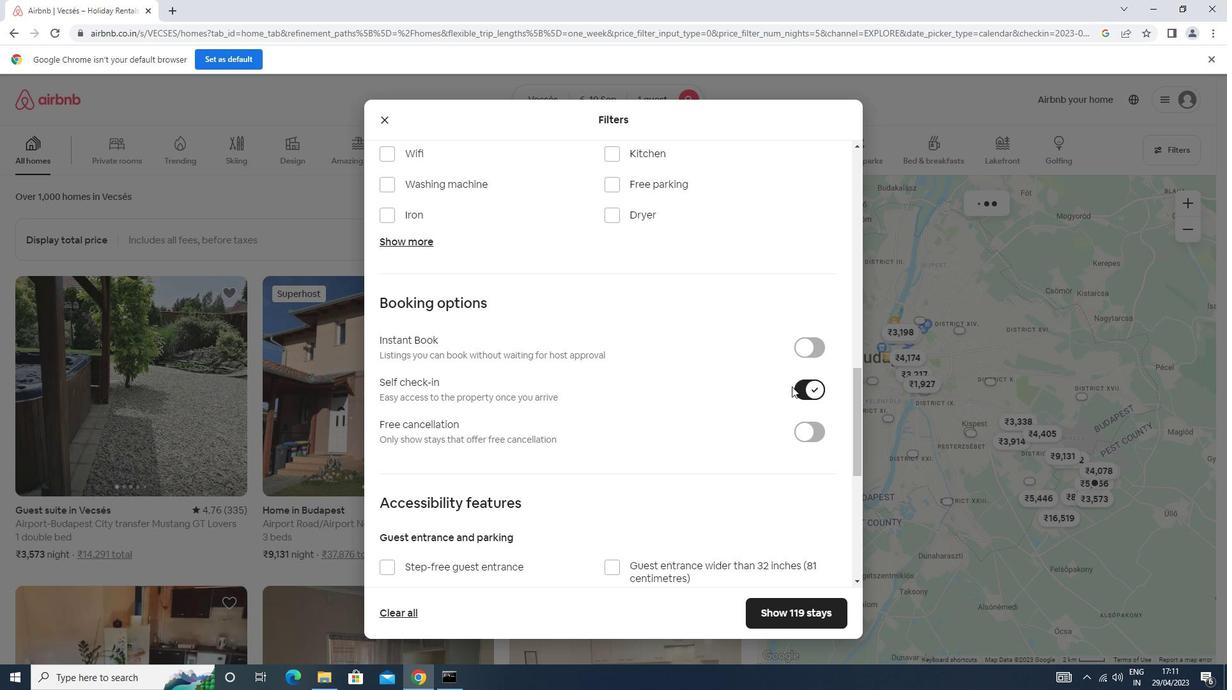 
Action: Mouse scrolled (791, 386) with delta (0, 0)
Screenshot: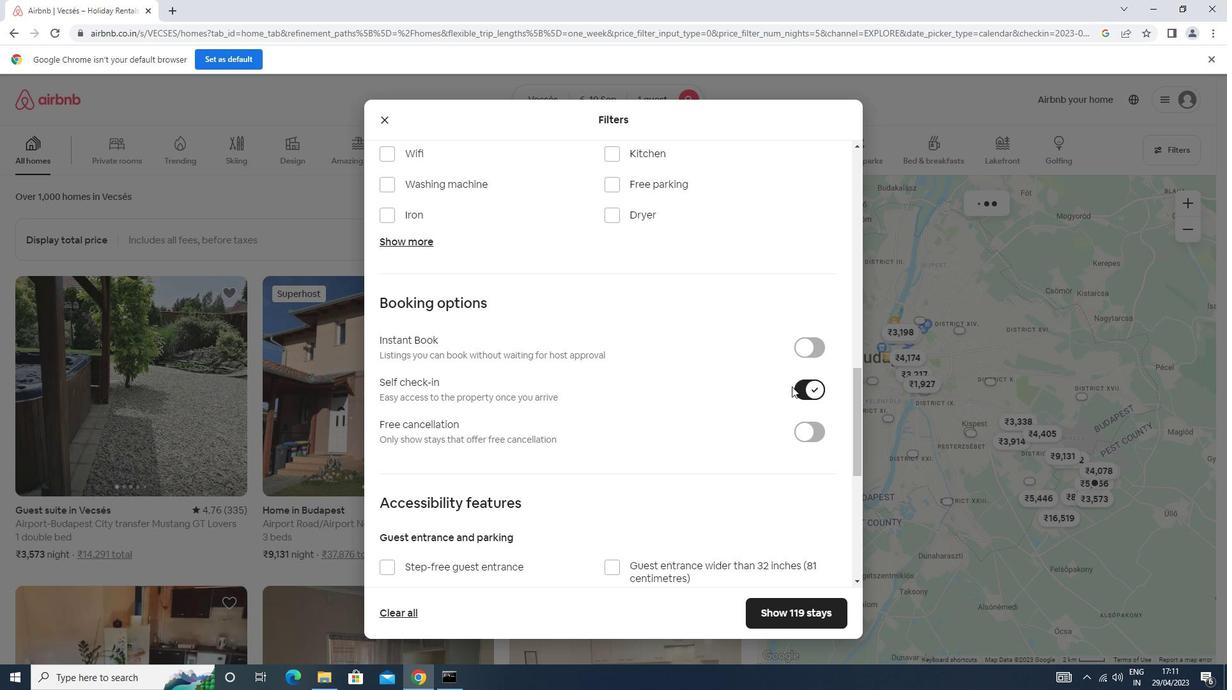 
Action: Mouse scrolled (791, 386) with delta (0, 0)
Screenshot: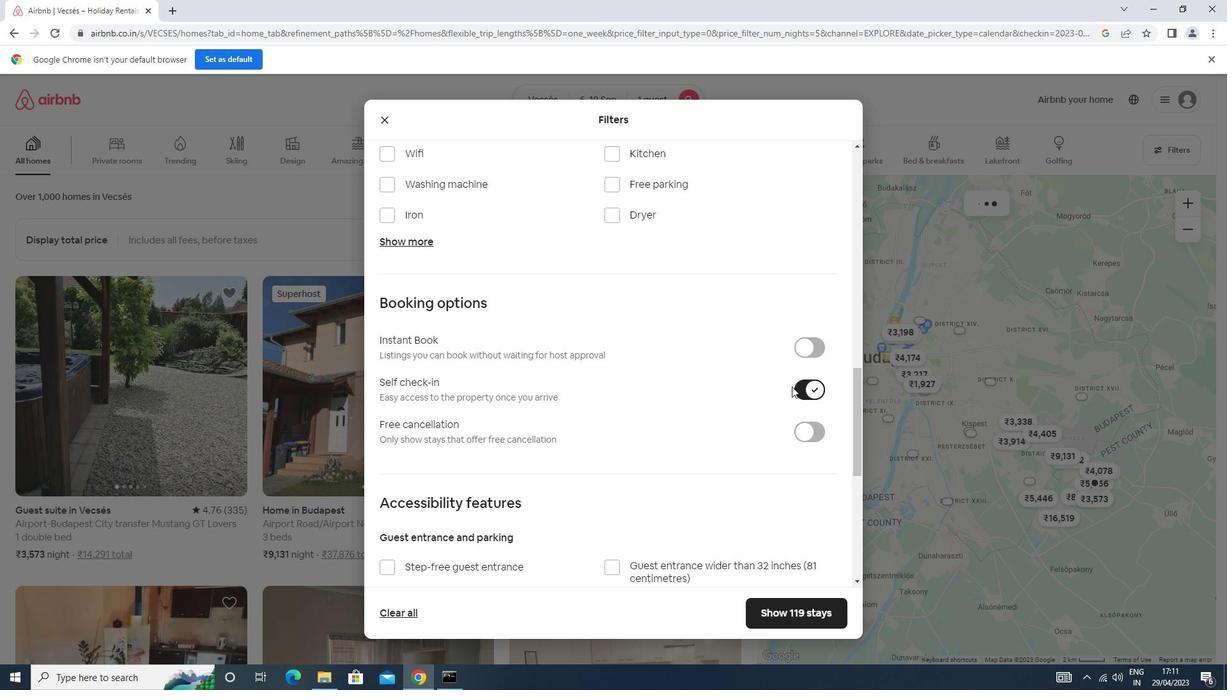 
Action: Mouse moved to (400, 494)
Screenshot: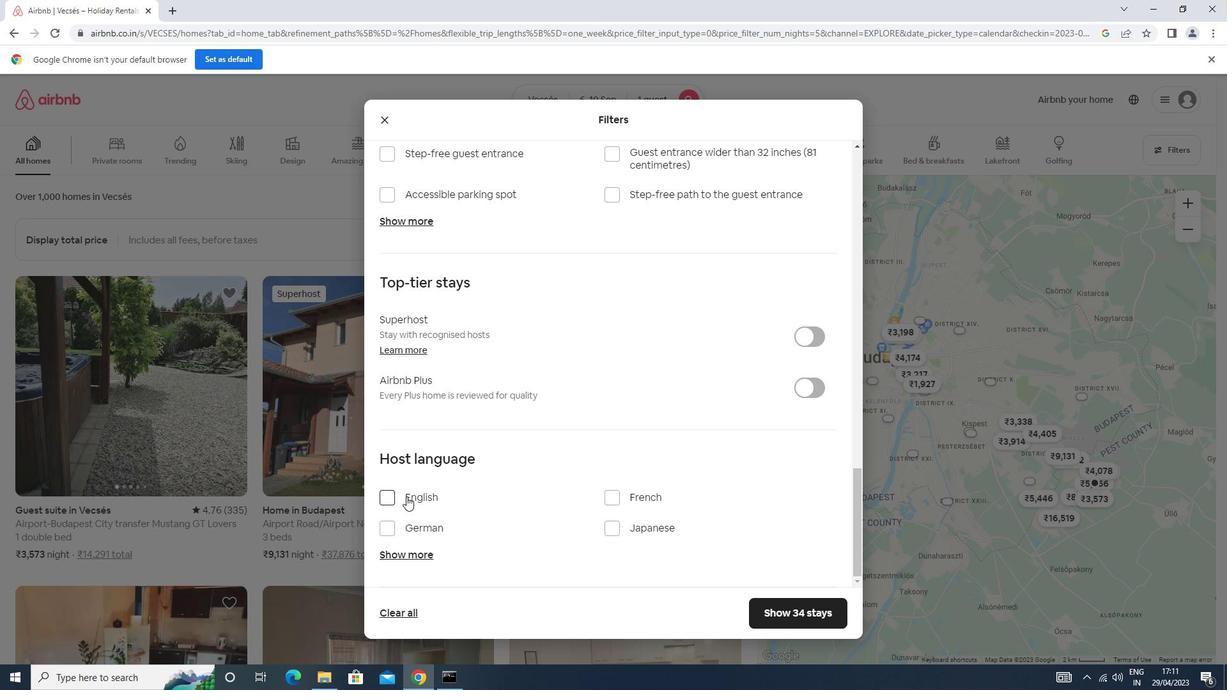 
Action: Mouse pressed left at (400, 494)
Screenshot: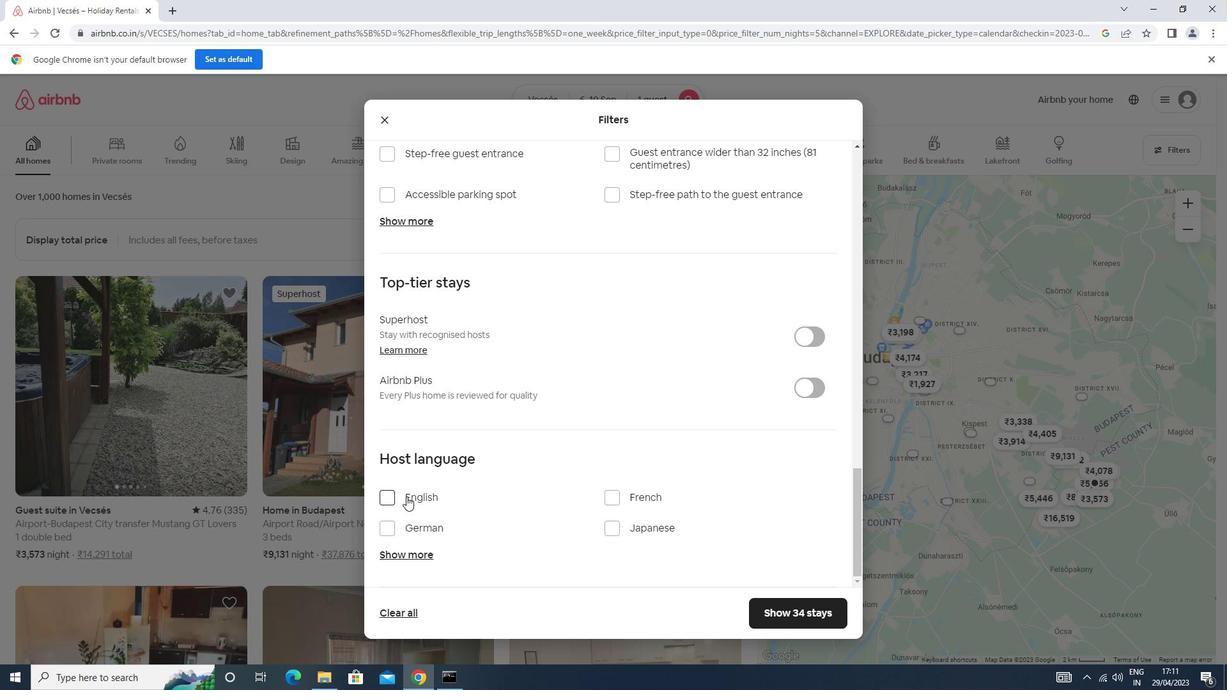 
Action: Mouse moved to (813, 616)
Screenshot: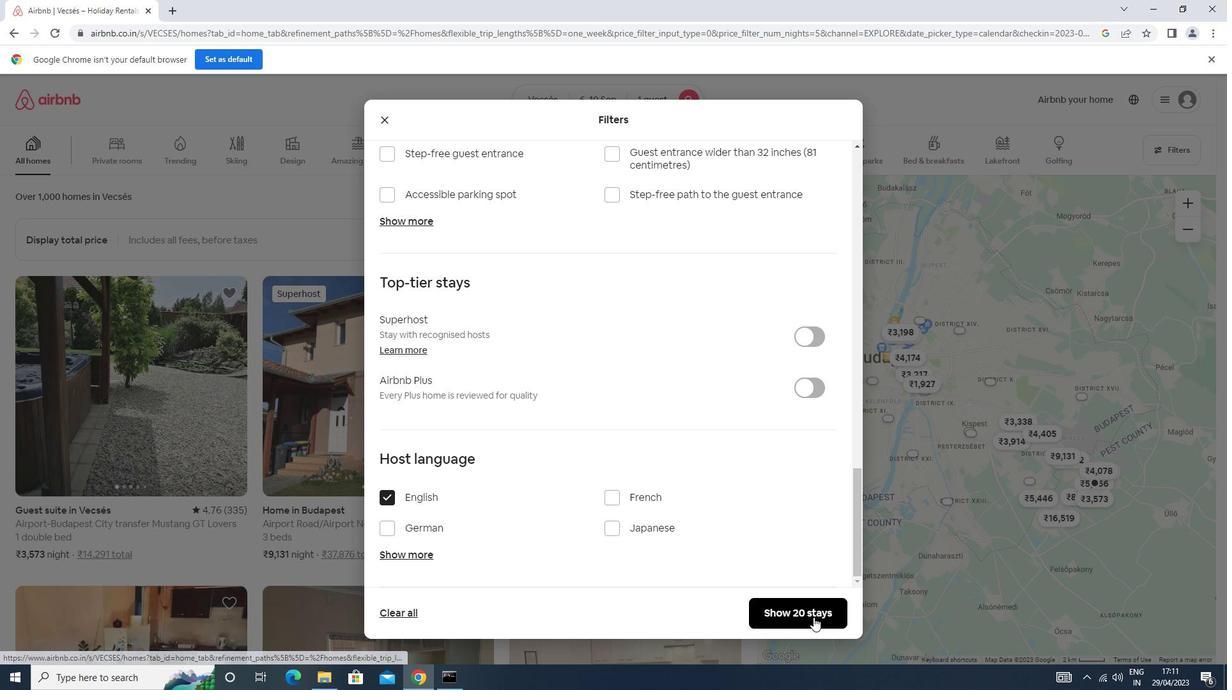 
Action: Mouse pressed left at (813, 616)
Screenshot: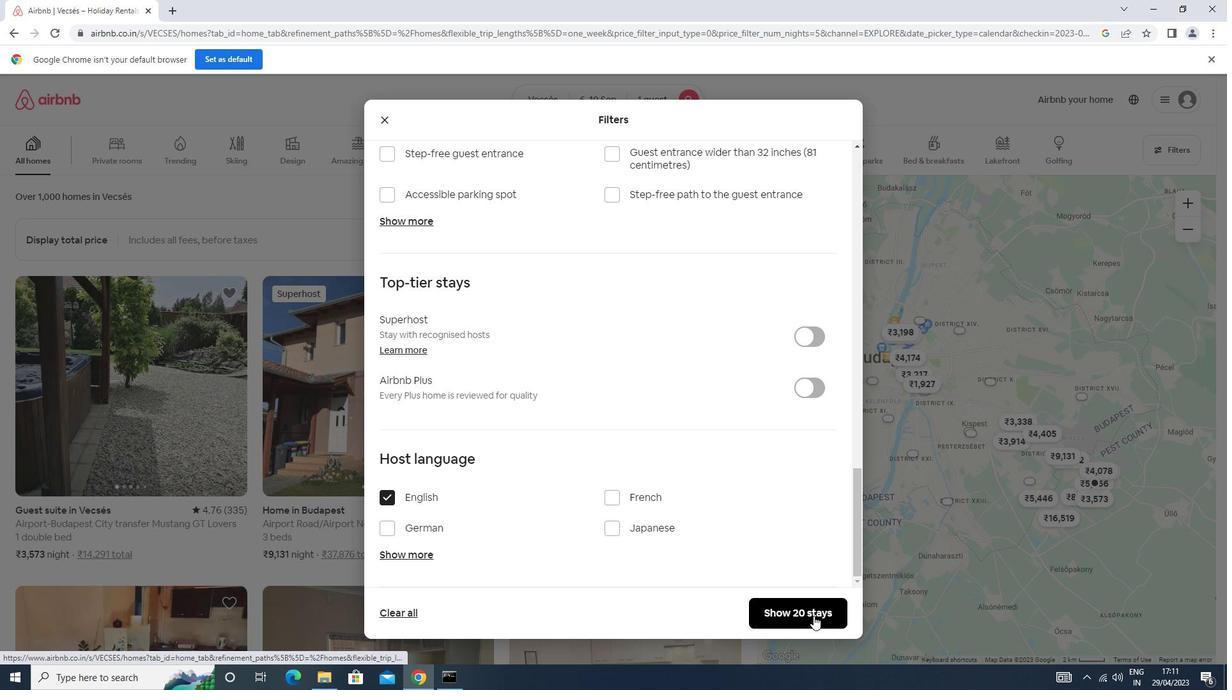 
Action: Mouse moved to (813, 616)
Screenshot: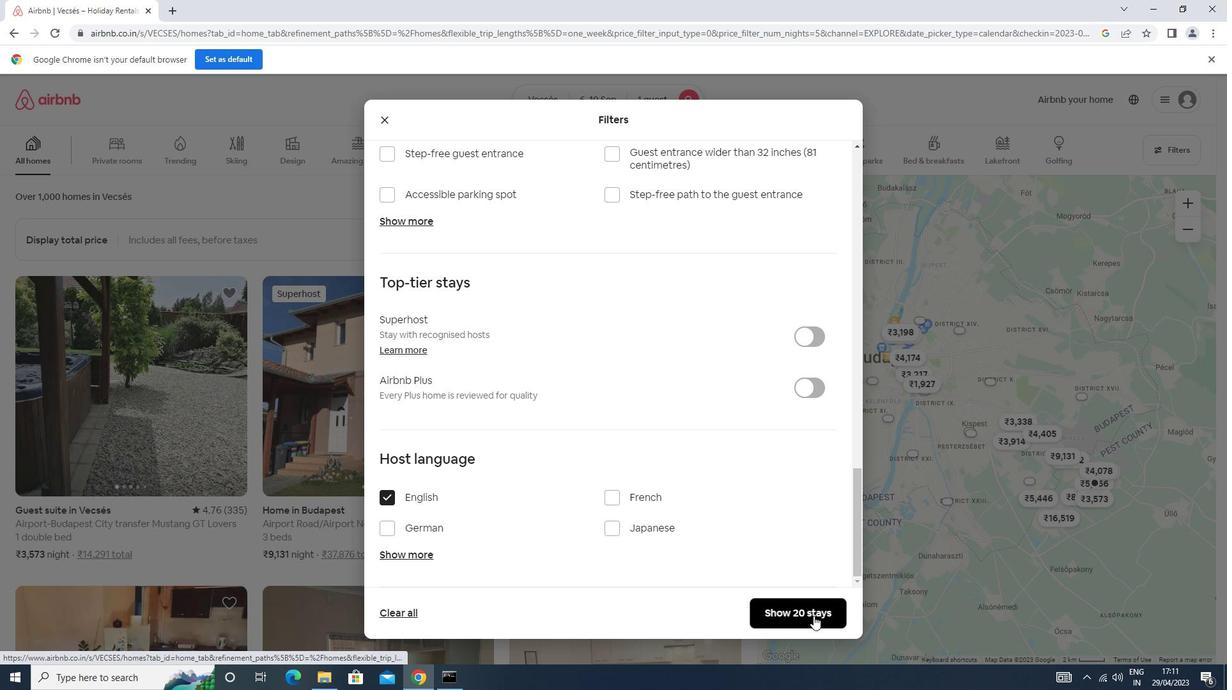 
